 Task: Search one way flight ticket for 3 adults in first from Fort Myers: Southwest Florida International Airport to Jacksonville: Albert J. Ellis Airport on 5-3-2023. Choice of flights is Spirit. Number of bags: 2 checked bags. Price is upto 72000. Outbound departure time preference is 8:00.
Action: Mouse moved to (327, 158)
Screenshot: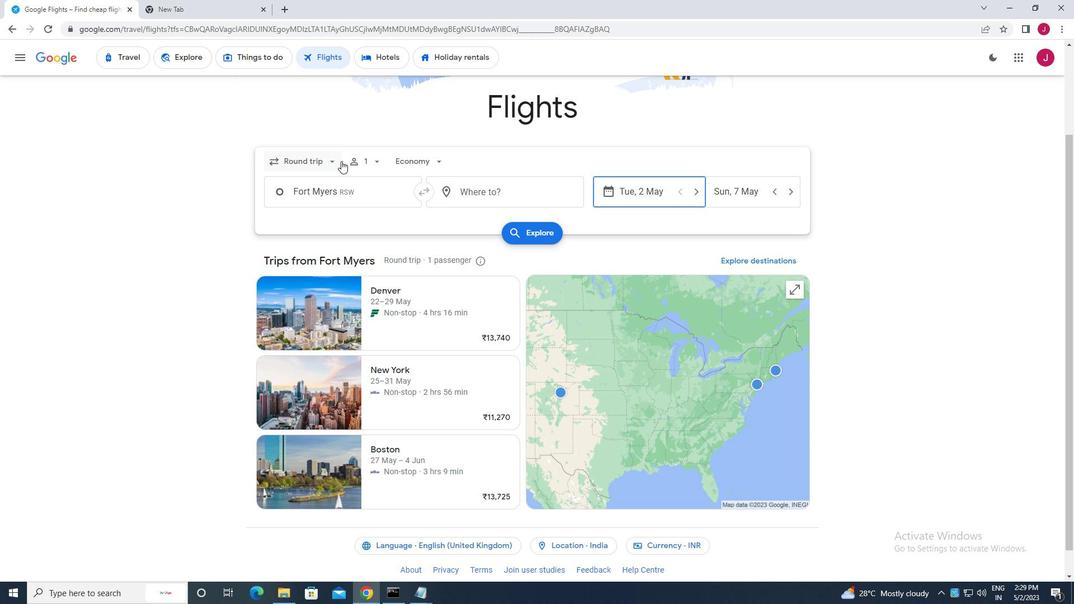 
Action: Mouse pressed left at (327, 158)
Screenshot: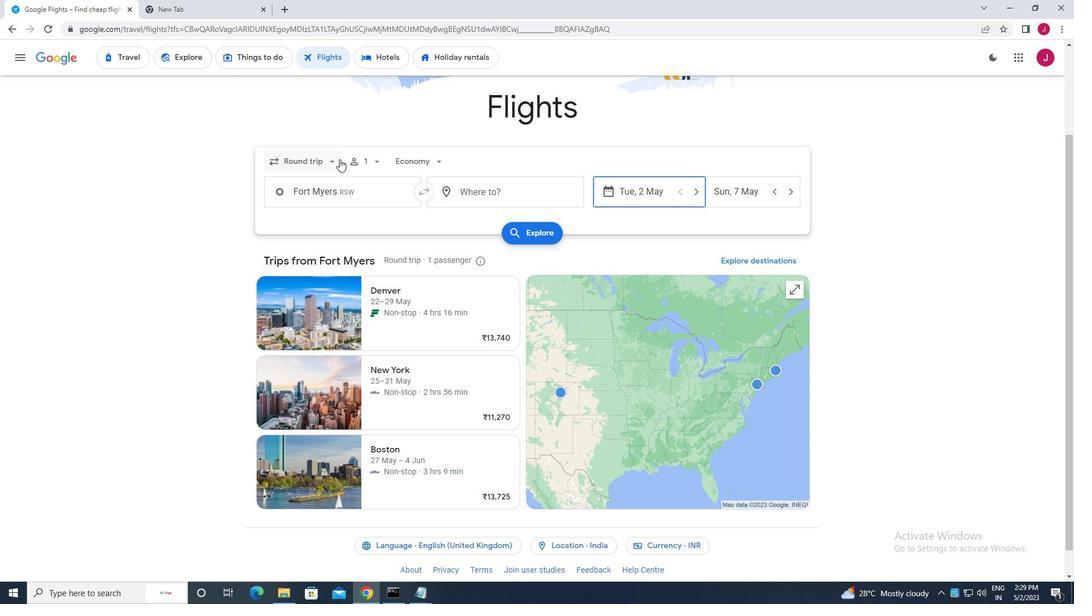 
Action: Mouse moved to (320, 211)
Screenshot: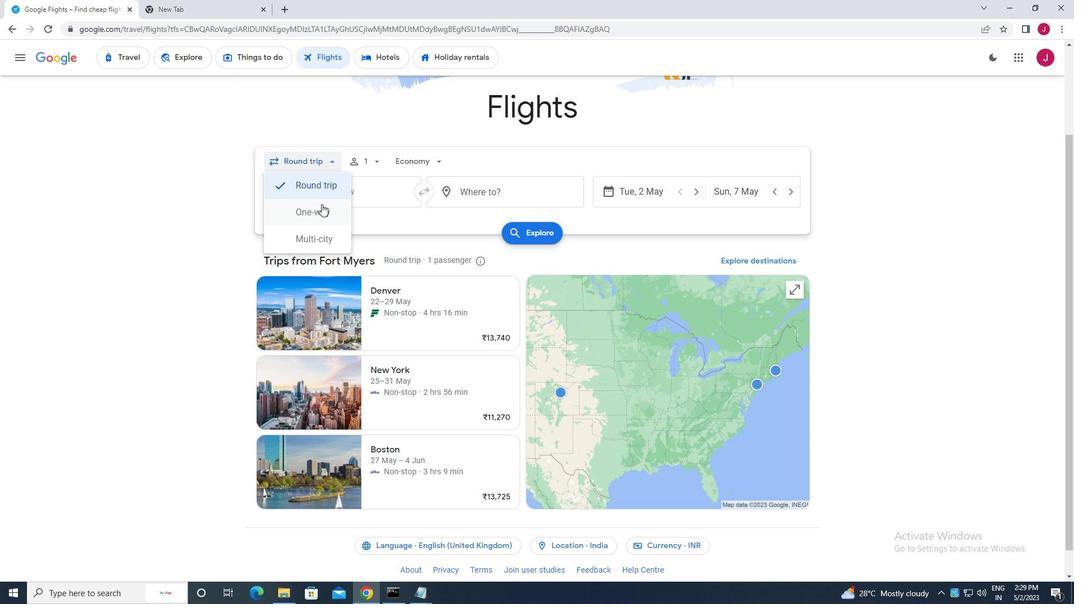 
Action: Mouse pressed left at (320, 211)
Screenshot: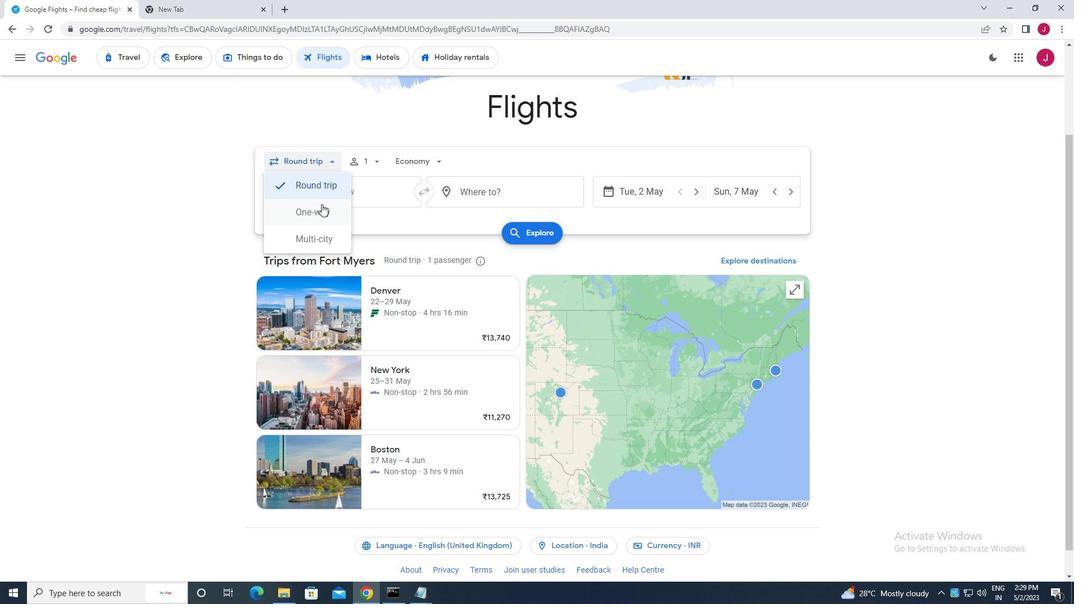 
Action: Mouse moved to (375, 158)
Screenshot: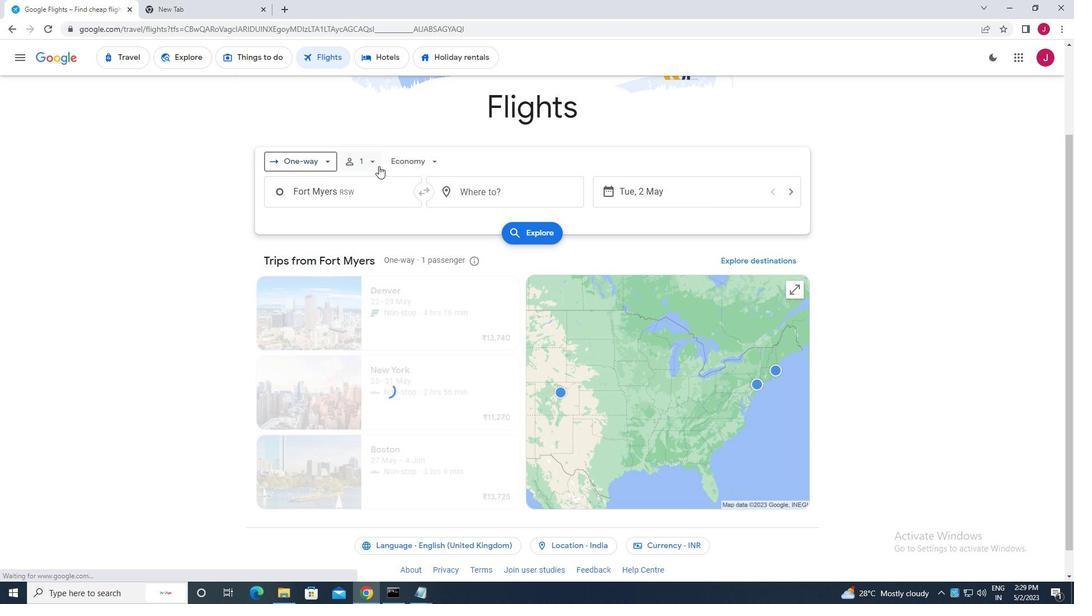 
Action: Mouse pressed left at (375, 158)
Screenshot: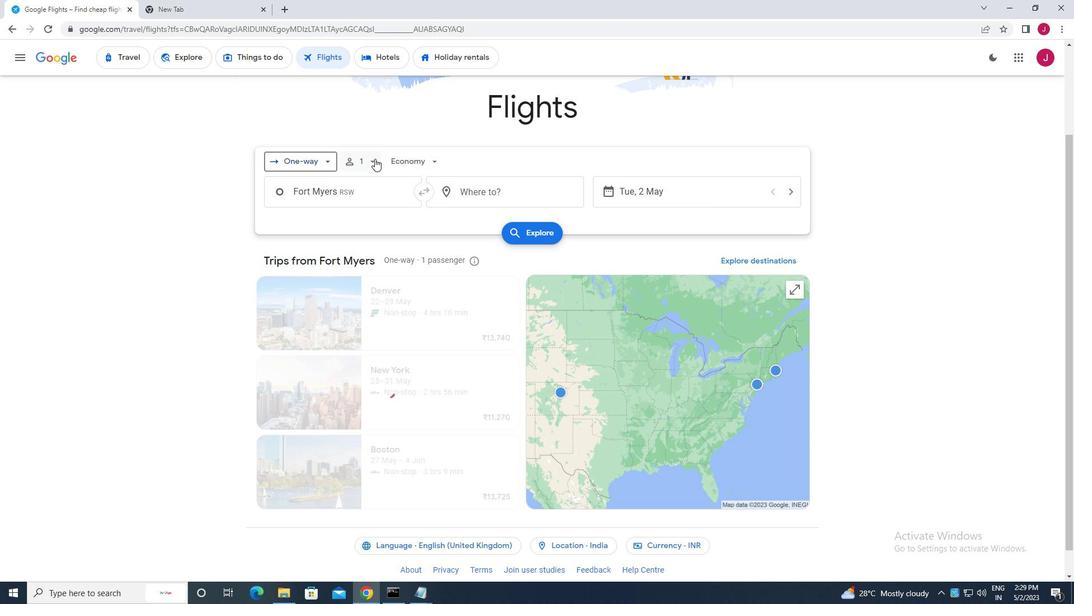 
Action: Mouse moved to (461, 190)
Screenshot: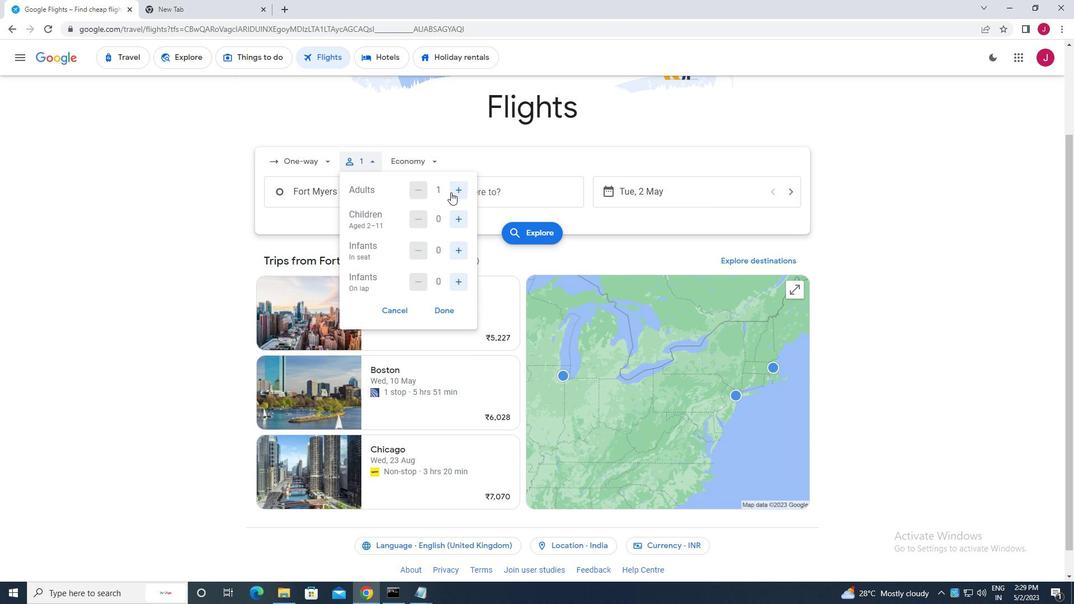 
Action: Mouse pressed left at (461, 190)
Screenshot: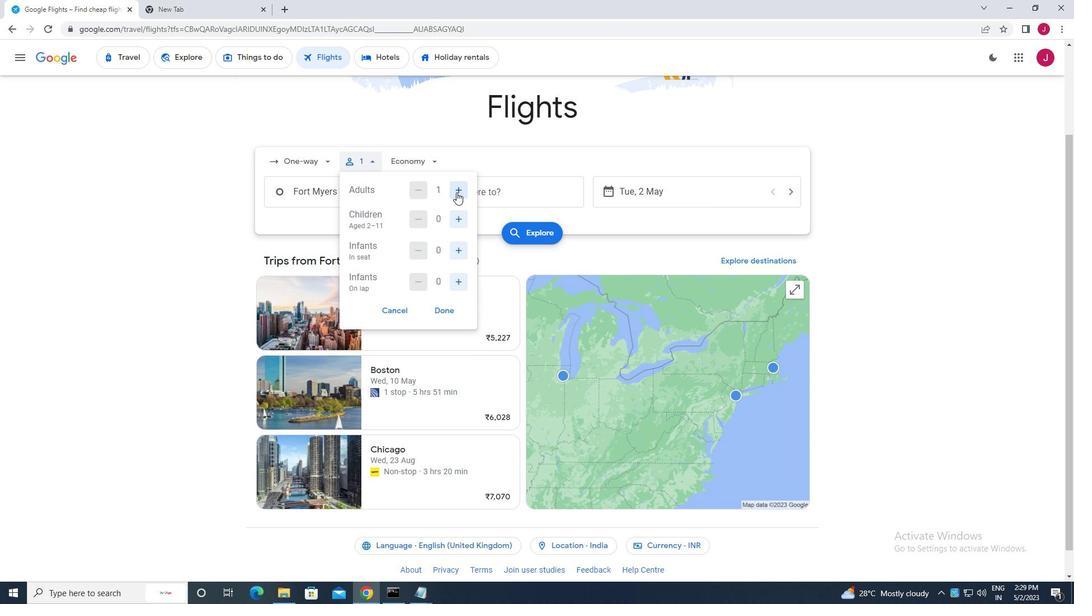 
Action: Mouse pressed left at (461, 190)
Screenshot: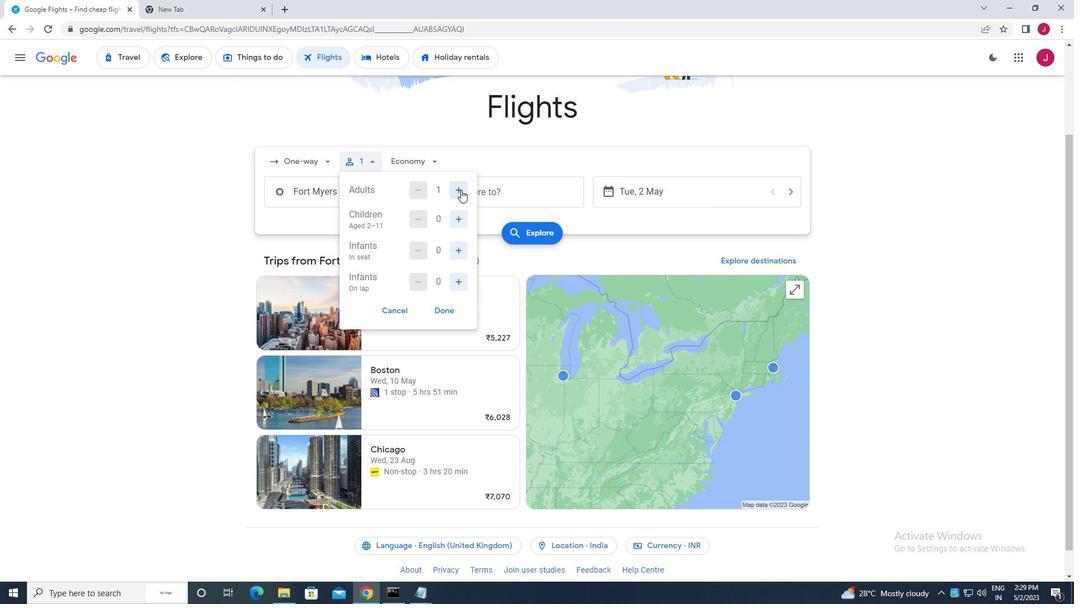 
Action: Mouse moved to (445, 311)
Screenshot: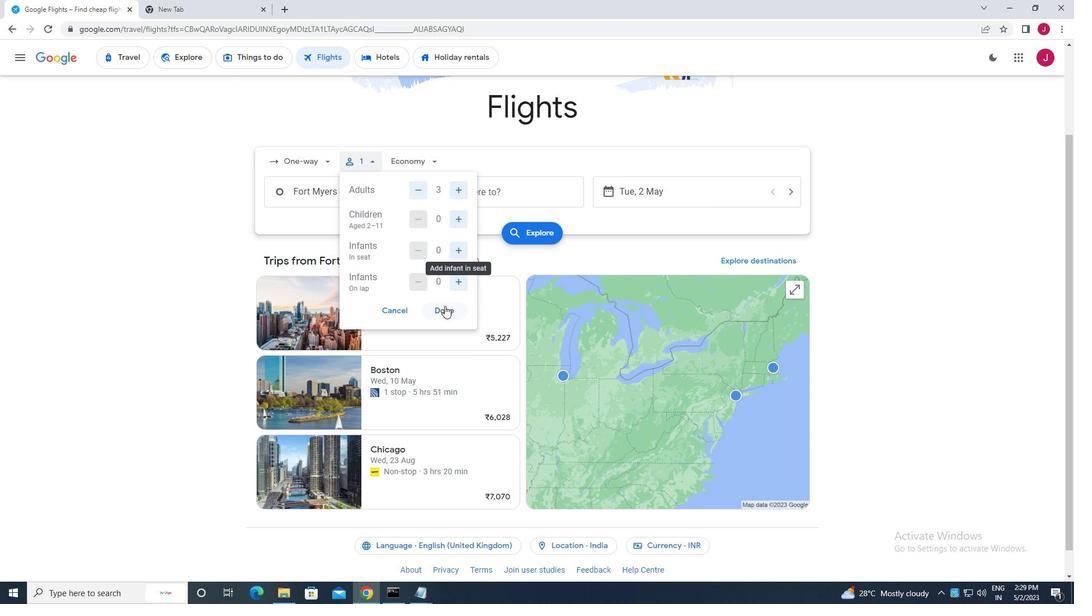 
Action: Mouse pressed left at (445, 311)
Screenshot: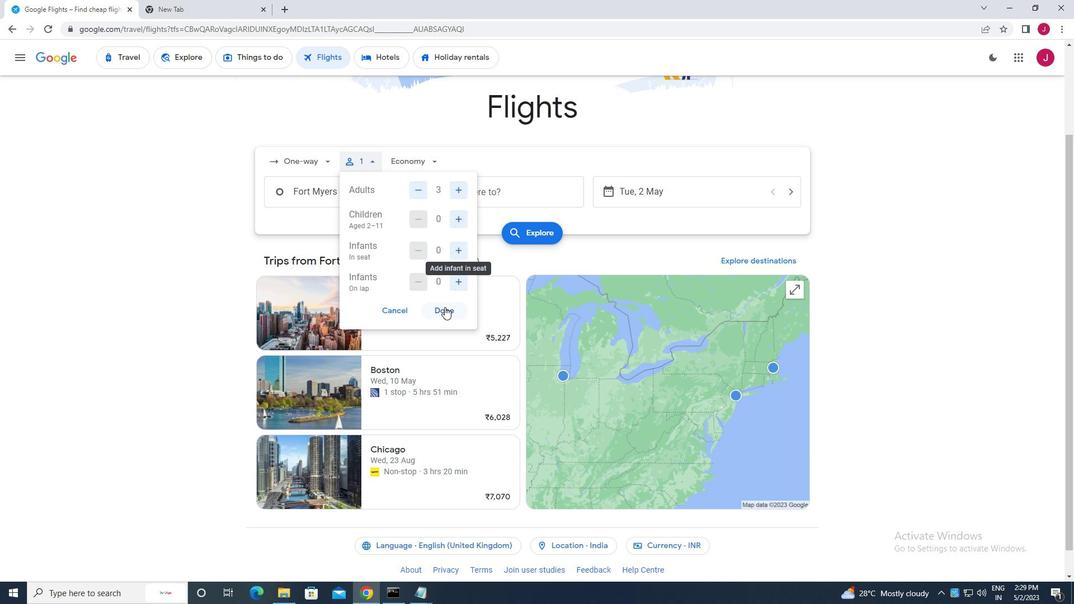 
Action: Mouse moved to (428, 167)
Screenshot: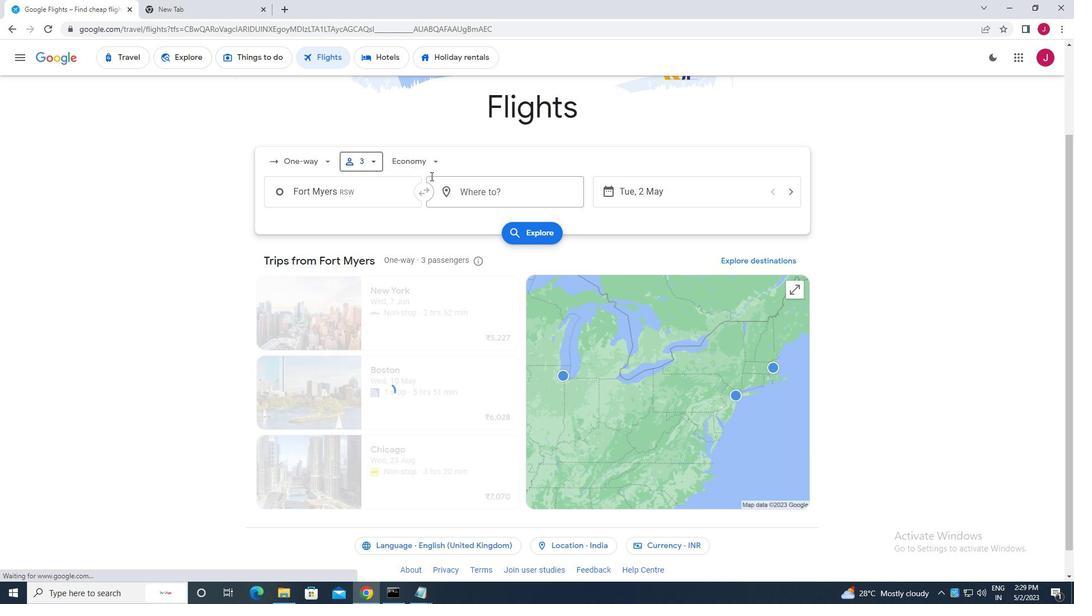 
Action: Mouse pressed left at (428, 167)
Screenshot: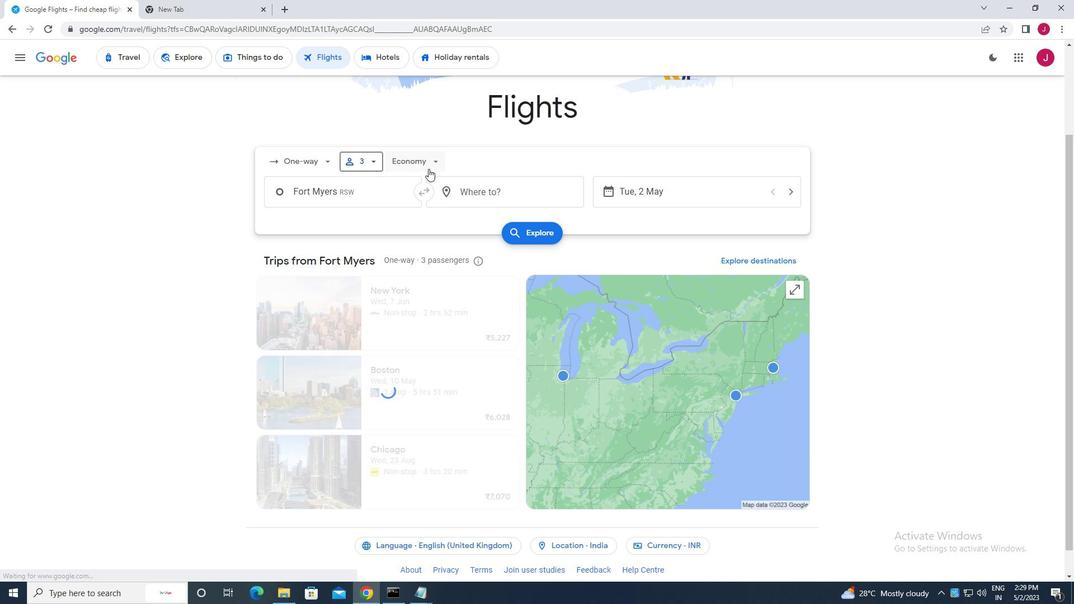 
Action: Mouse moved to (426, 269)
Screenshot: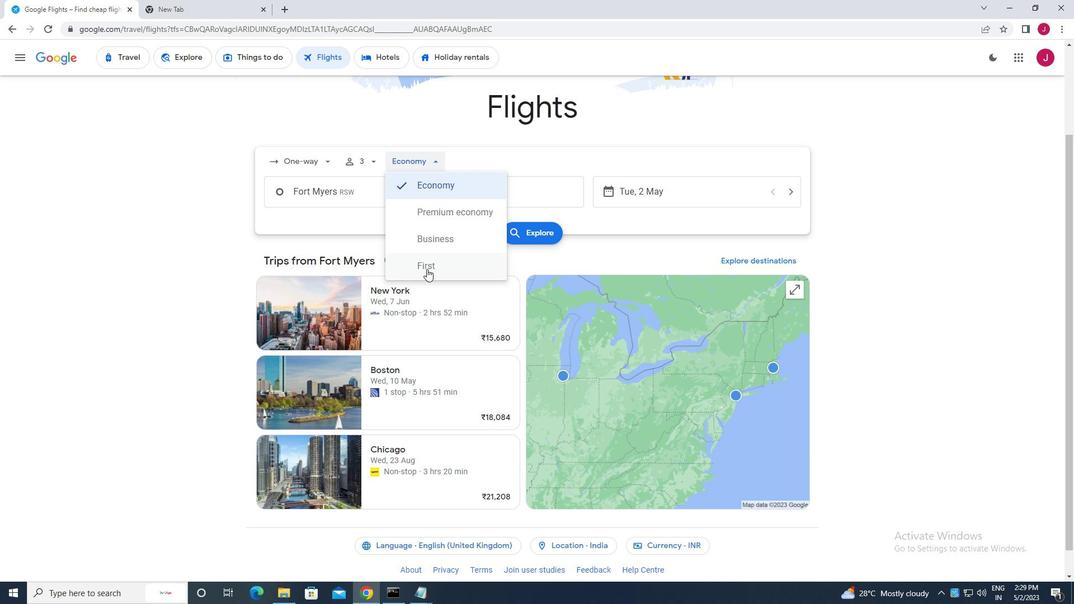 
Action: Mouse pressed left at (426, 269)
Screenshot: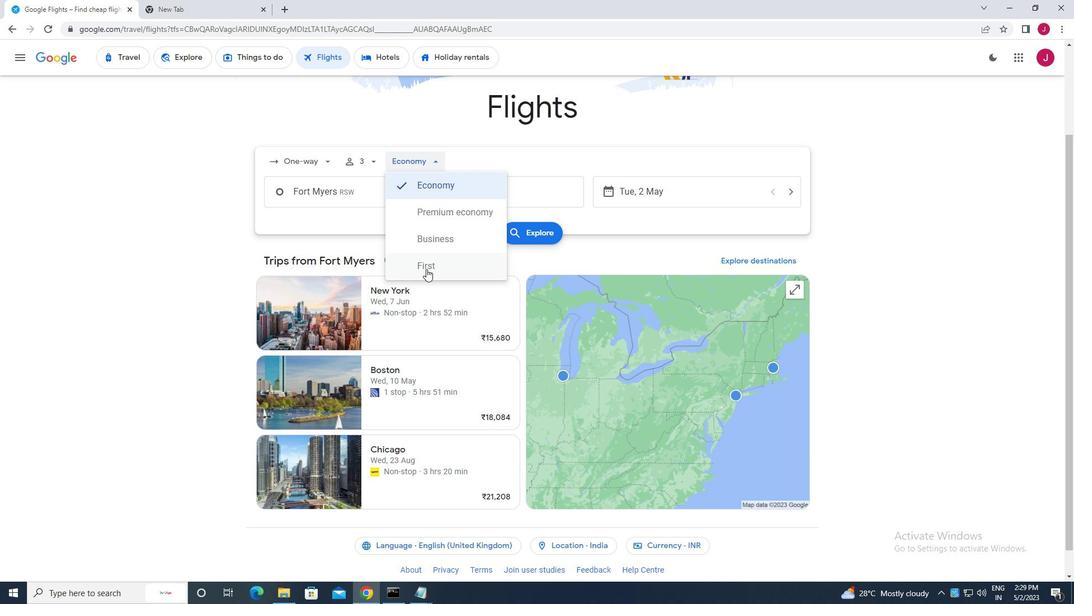 
Action: Mouse moved to (372, 194)
Screenshot: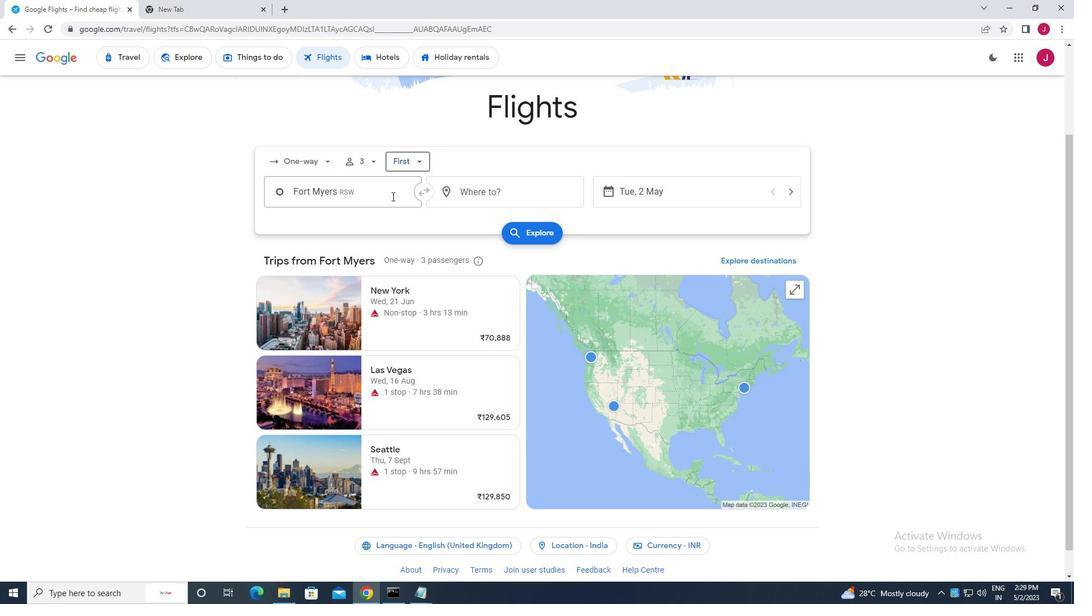 
Action: Mouse pressed left at (372, 194)
Screenshot: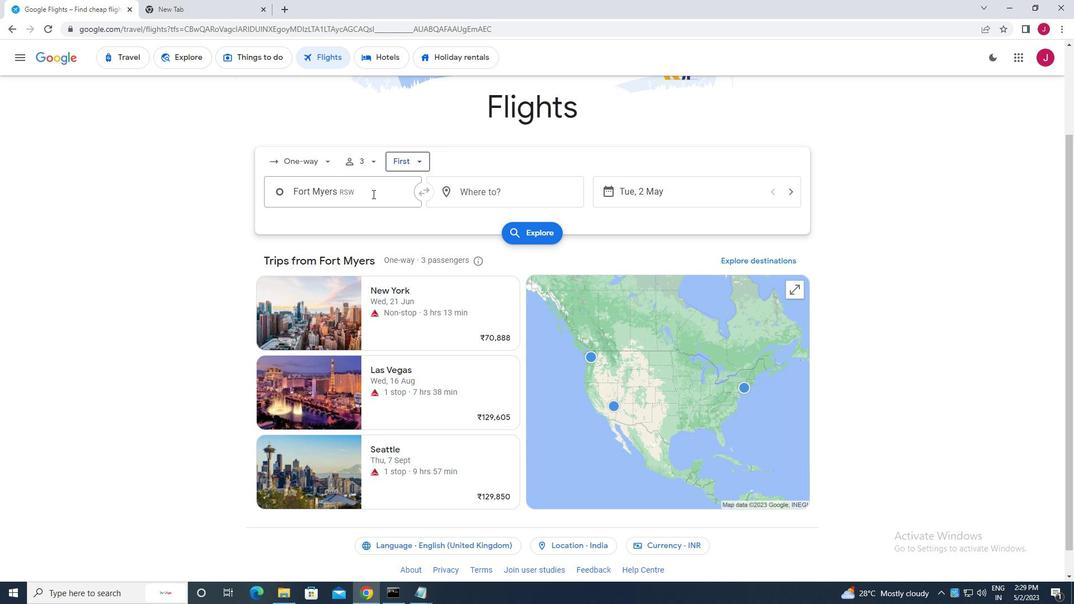 
Action: Mouse moved to (372, 193)
Screenshot: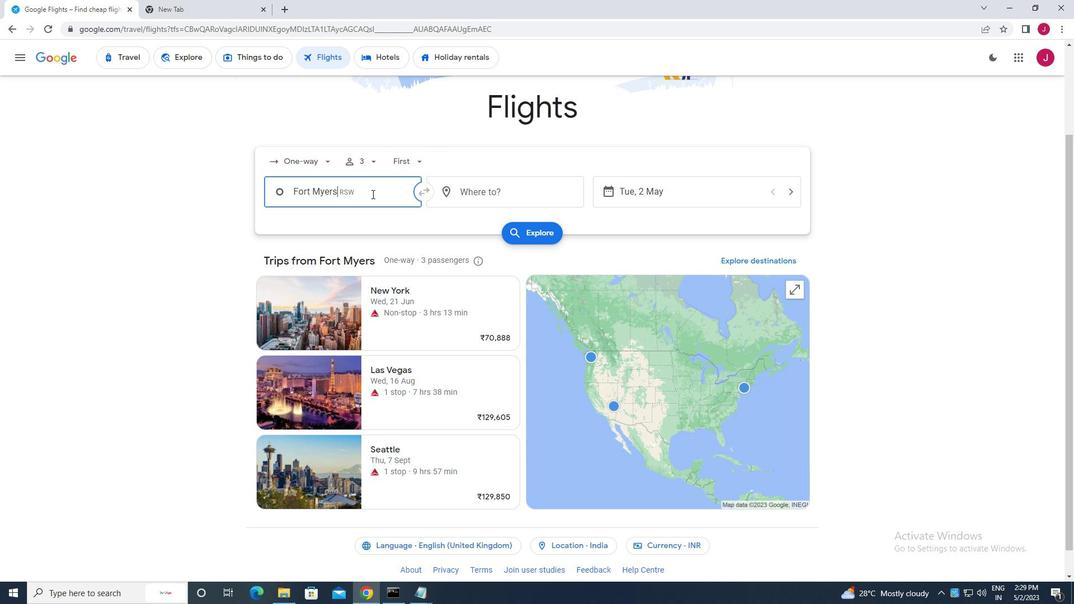 
Action: Key pressed myer
Screenshot: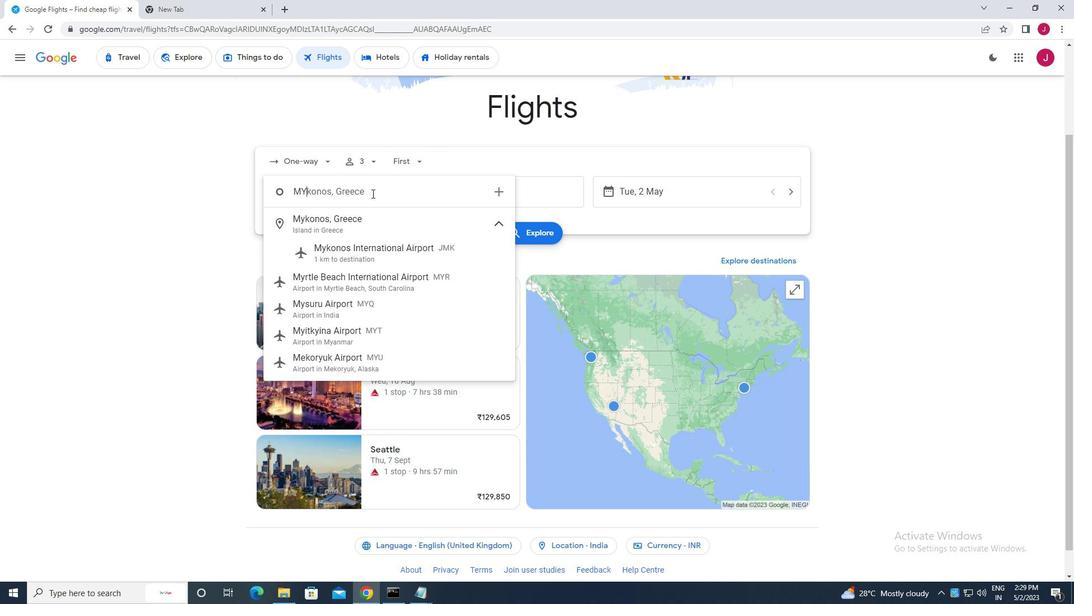 
Action: Mouse moved to (414, 250)
Screenshot: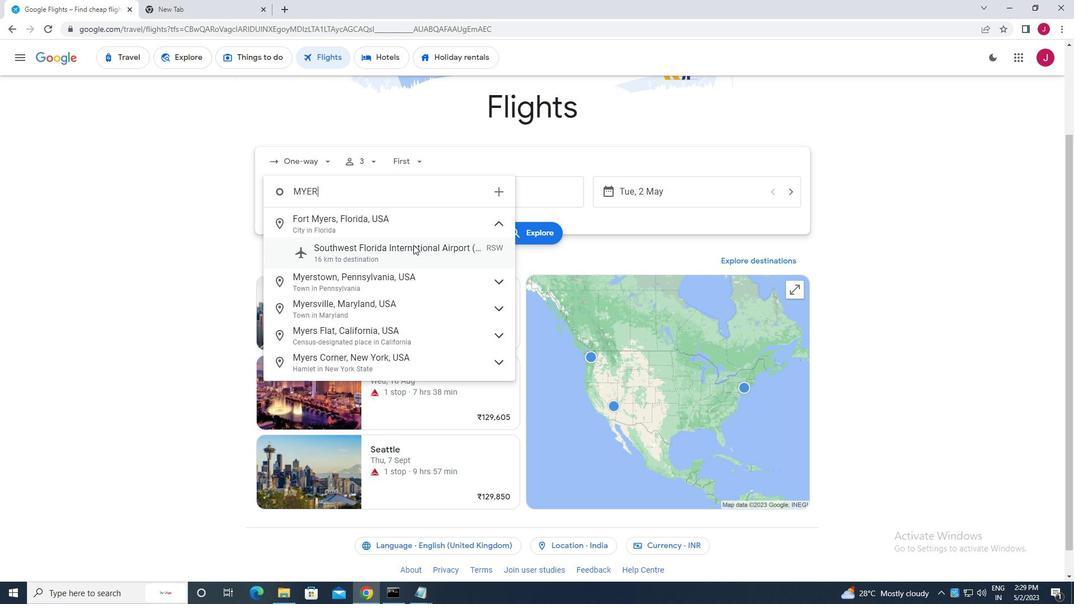
Action: Mouse pressed left at (414, 250)
Screenshot: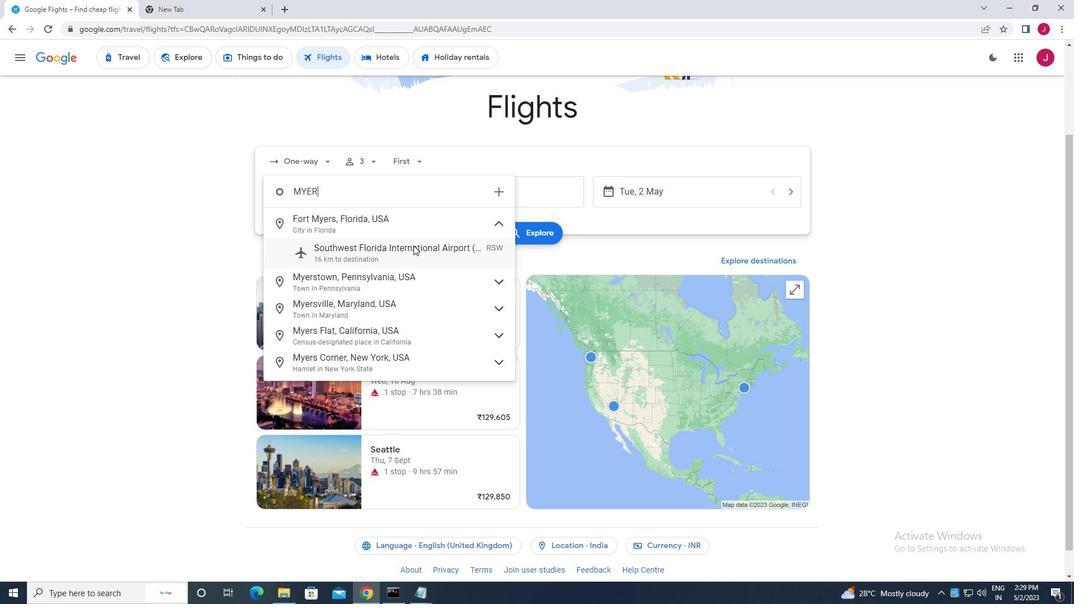 
Action: Mouse moved to (521, 198)
Screenshot: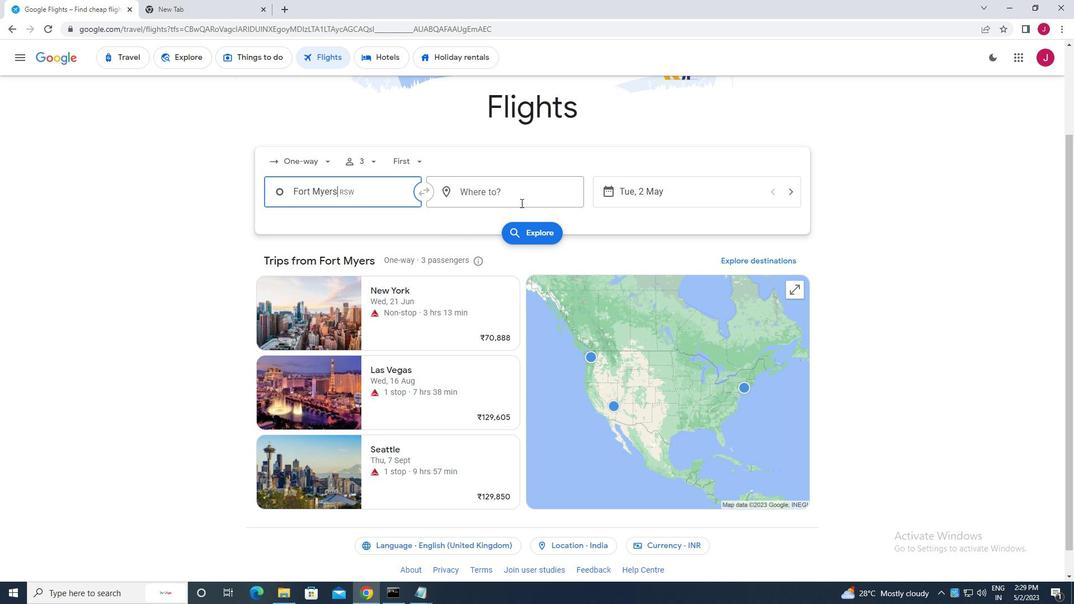
Action: Mouse pressed left at (521, 198)
Screenshot: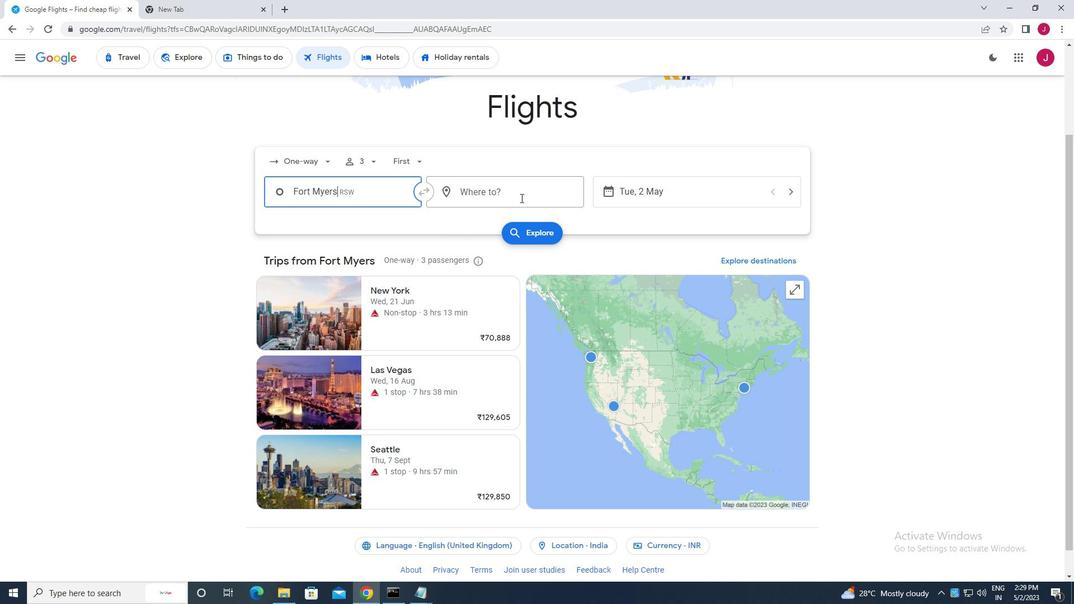 
Action: Mouse moved to (521, 198)
Screenshot: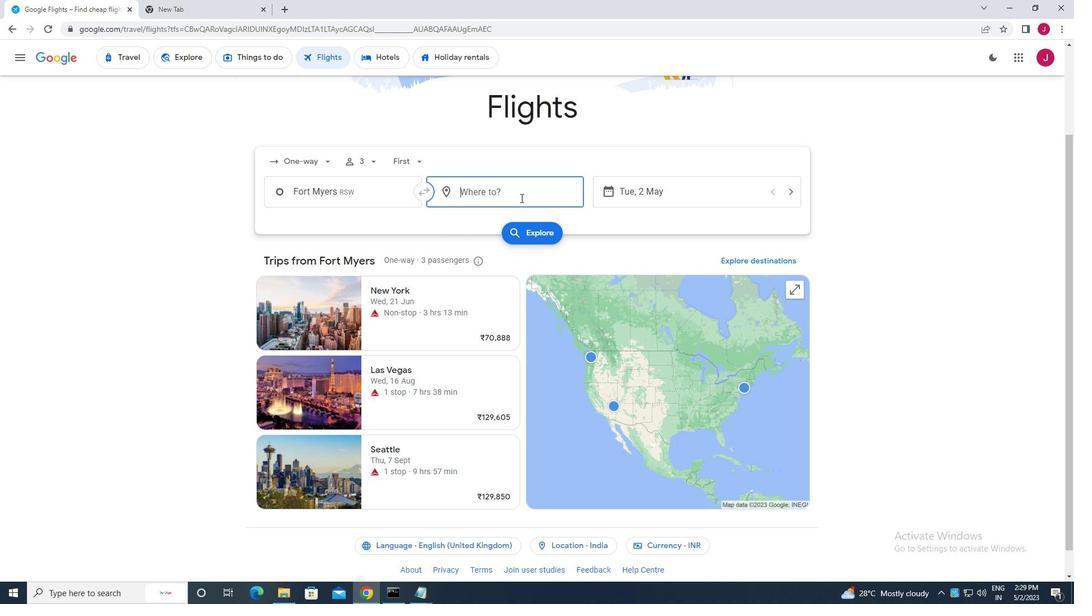 
Action: Key pressed albert<Key.space>
Screenshot: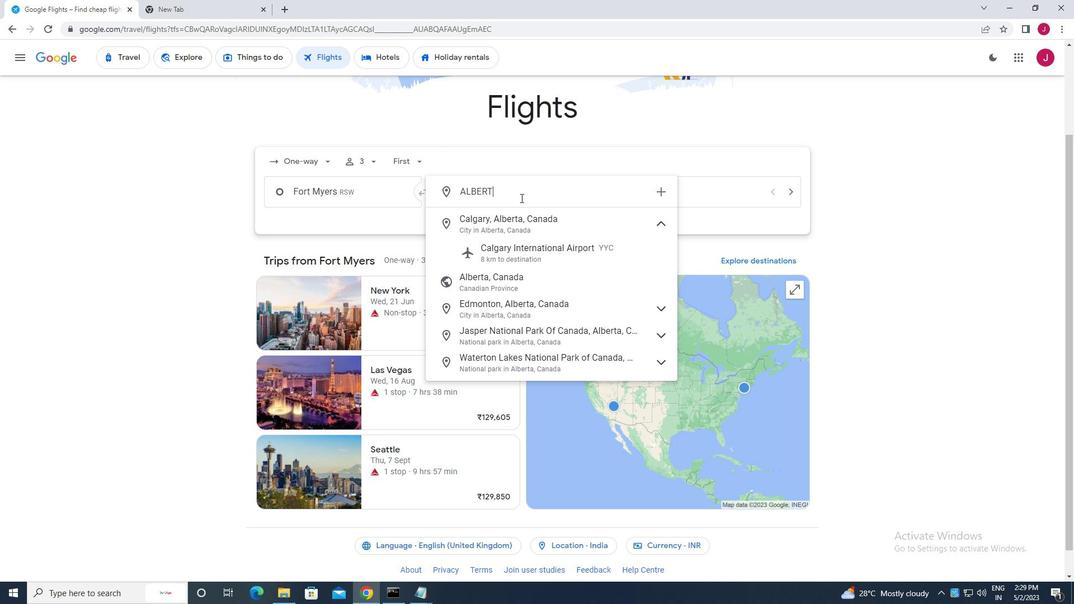 
Action: Mouse moved to (538, 228)
Screenshot: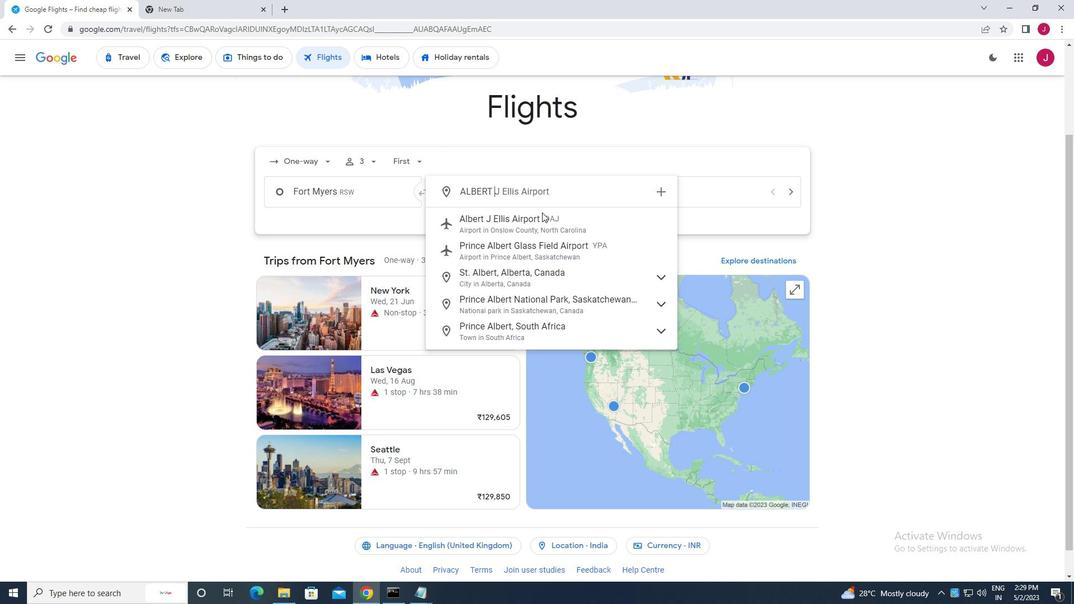 
Action: Mouse pressed left at (538, 228)
Screenshot: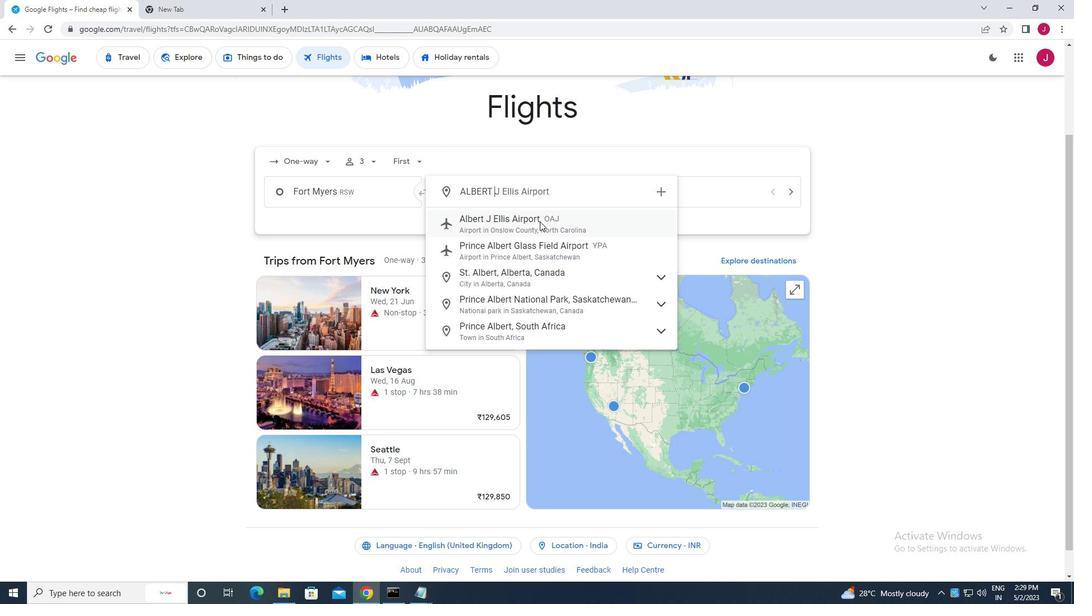 
Action: Mouse moved to (655, 189)
Screenshot: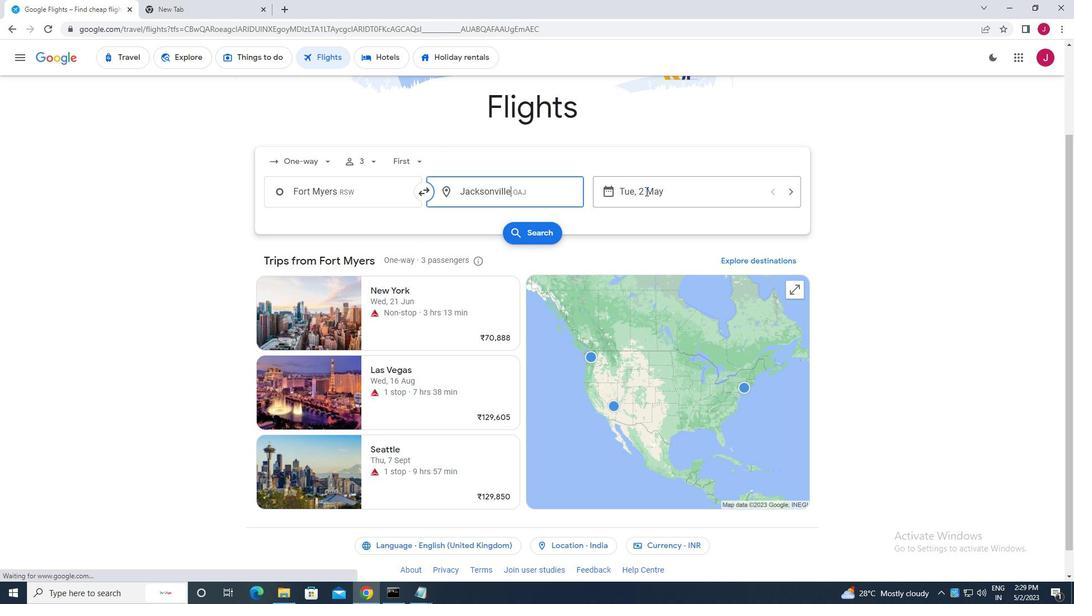 
Action: Mouse pressed left at (655, 189)
Screenshot: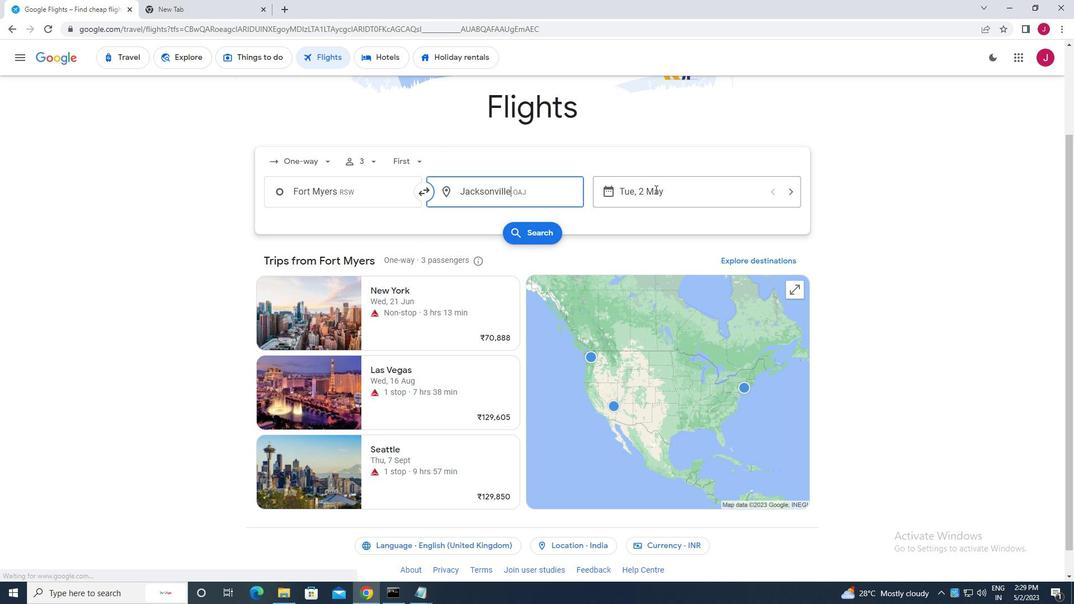 
Action: Mouse moved to (489, 276)
Screenshot: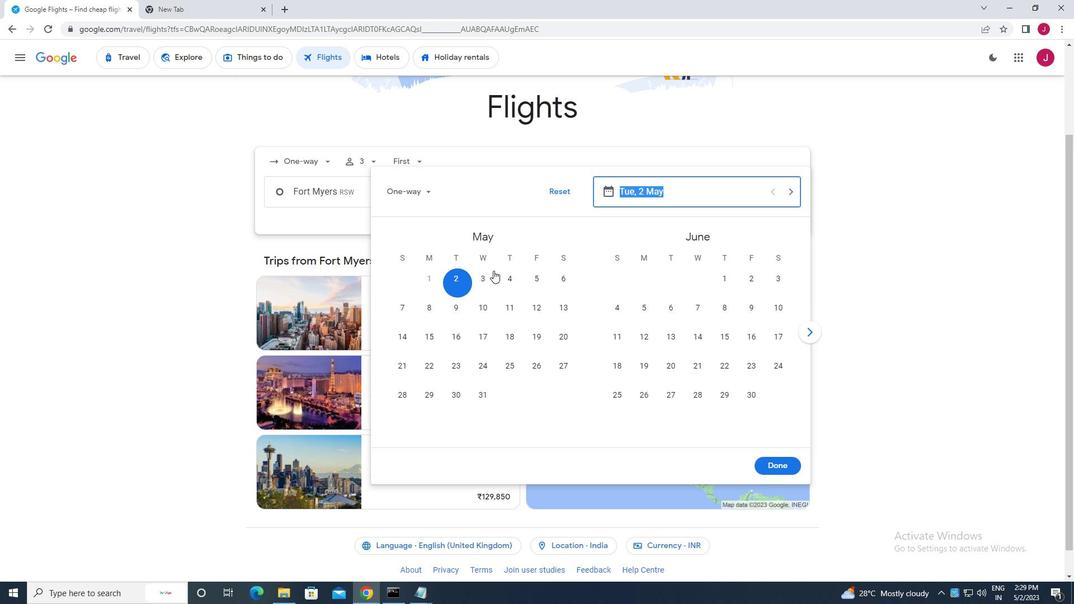 
Action: Mouse pressed left at (489, 276)
Screenshot: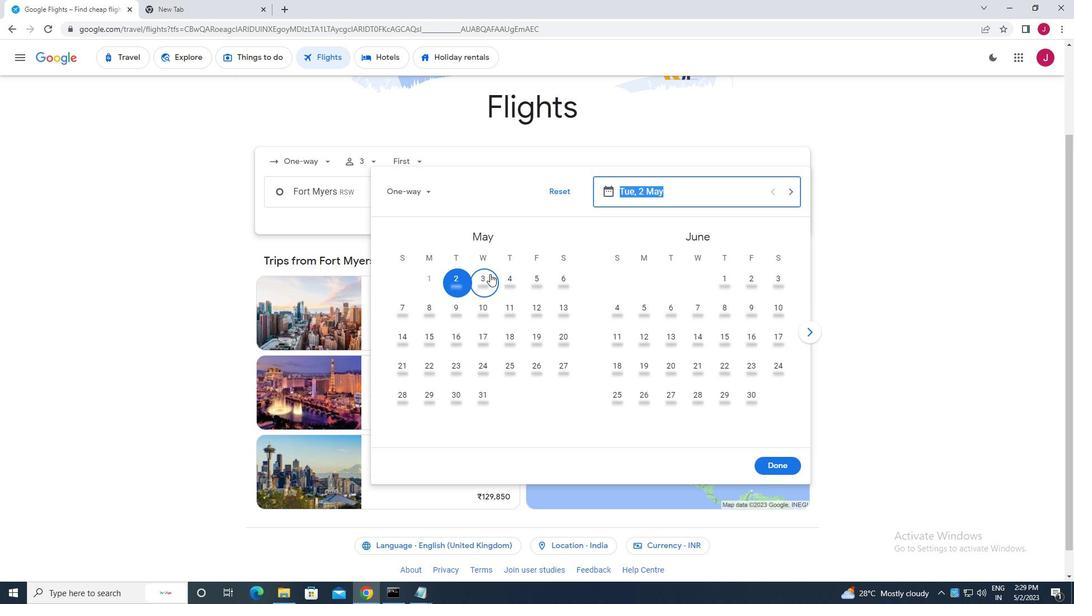 
Action: Mouse moved to (775, 464)
Screenshot: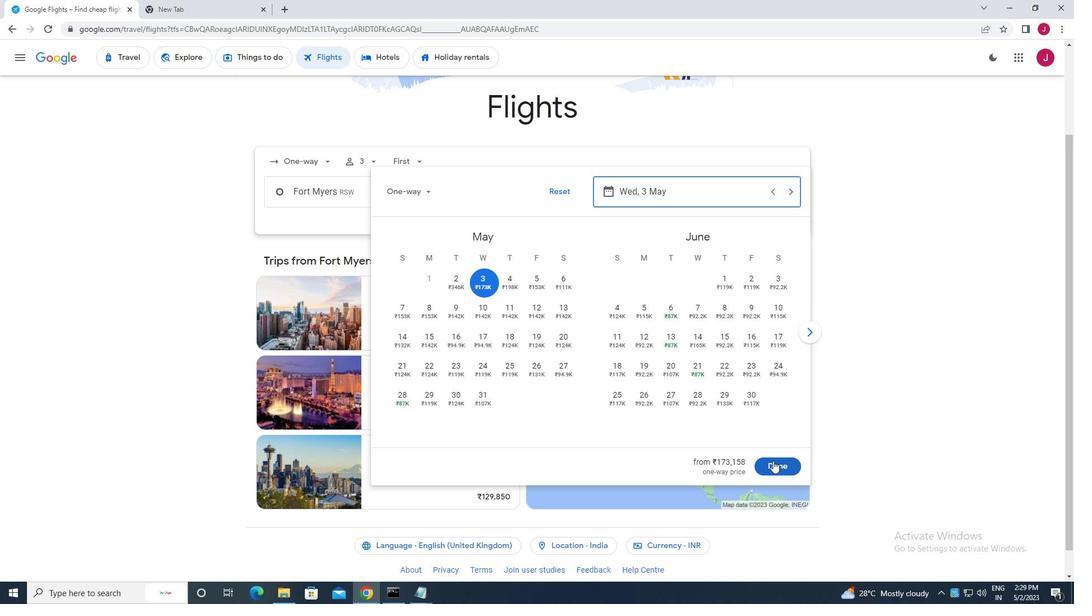 
Action: Mouse pressed left at (775, 464)
Screenshot: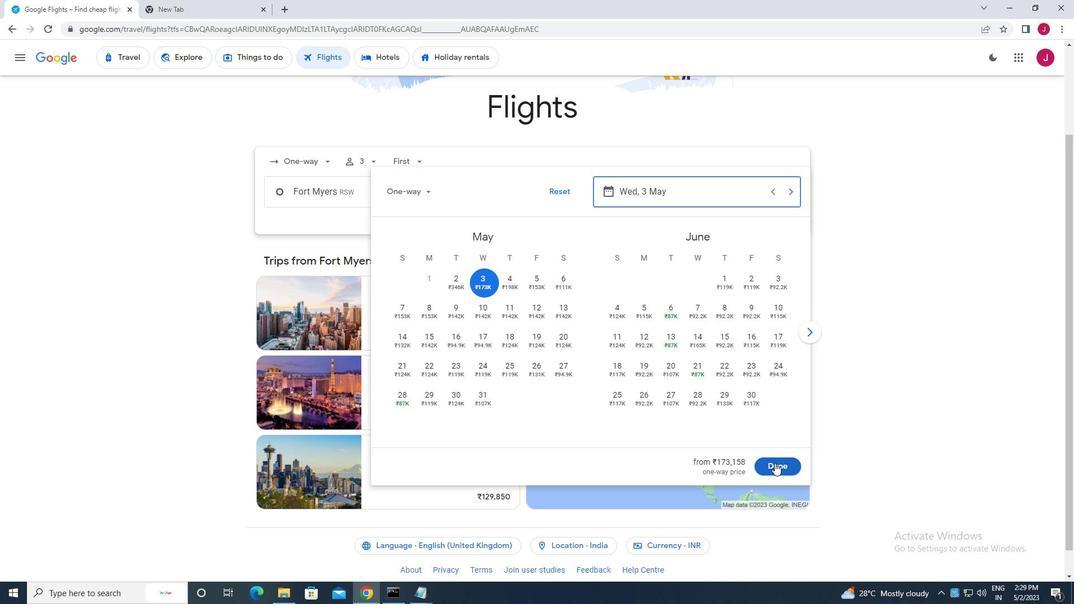 
Action: Mouse moved to (535, 236)
Screenshot: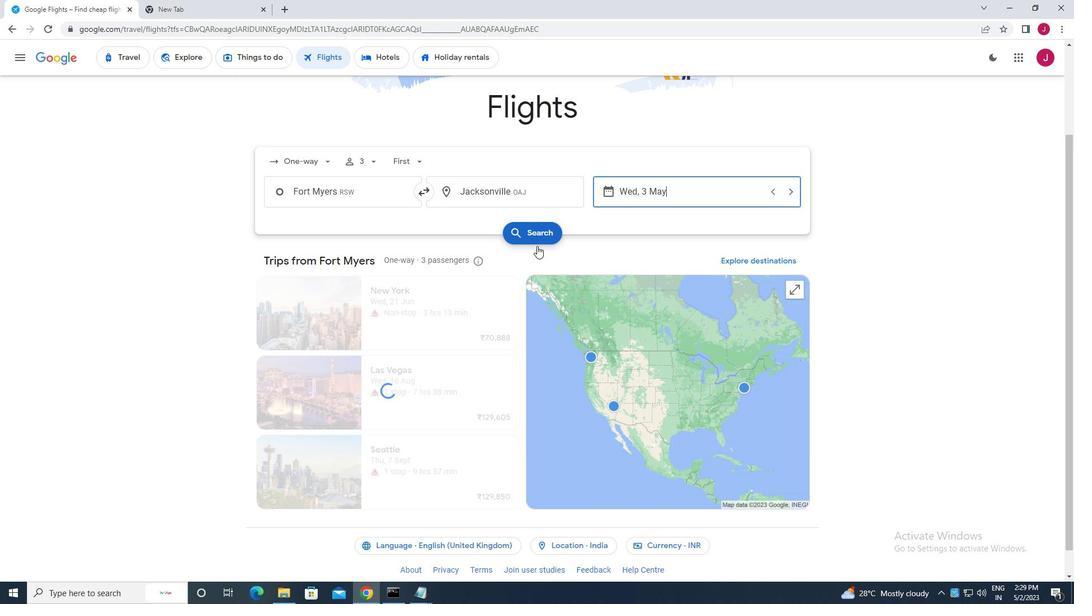 
Action: Mouse pressed left at (535, 236)
Screenshot: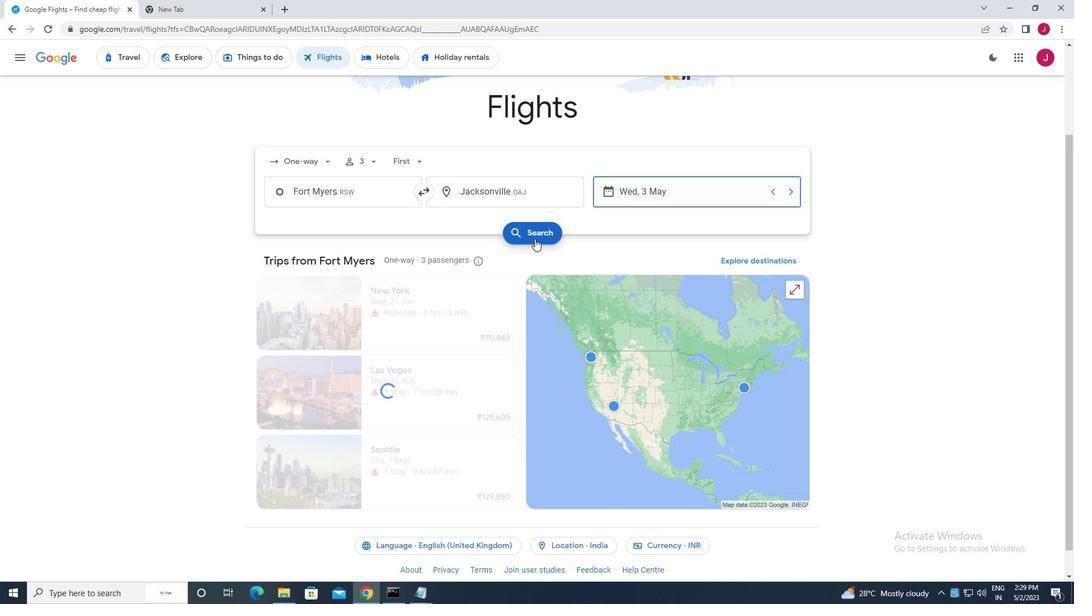 
Action: Mouse moved to (274, 153)
Screenshot: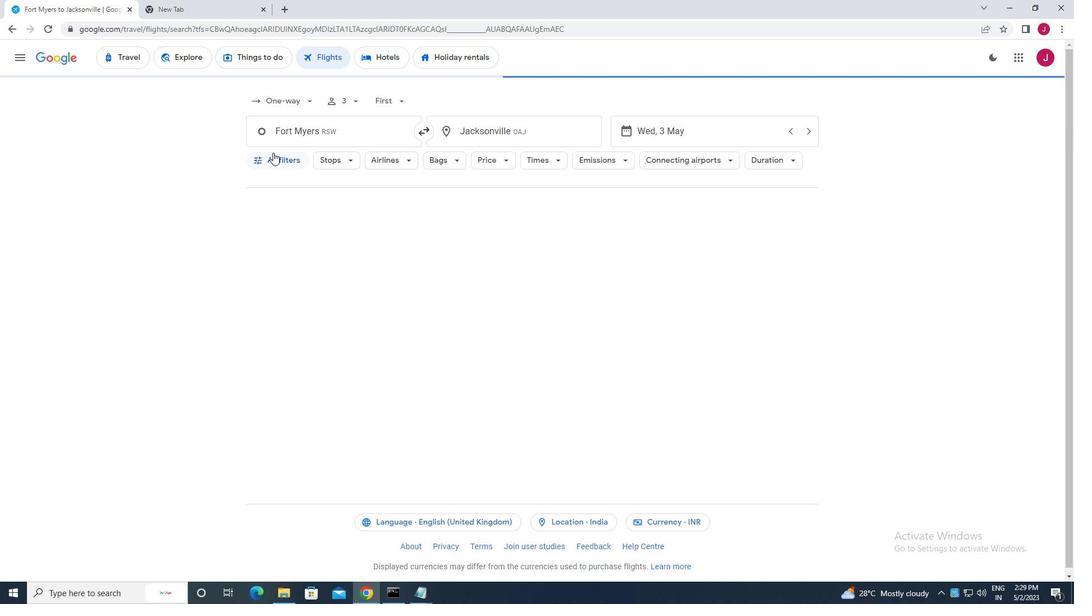 
Action: Mouse pressed left at (274, 153)
Screenshot: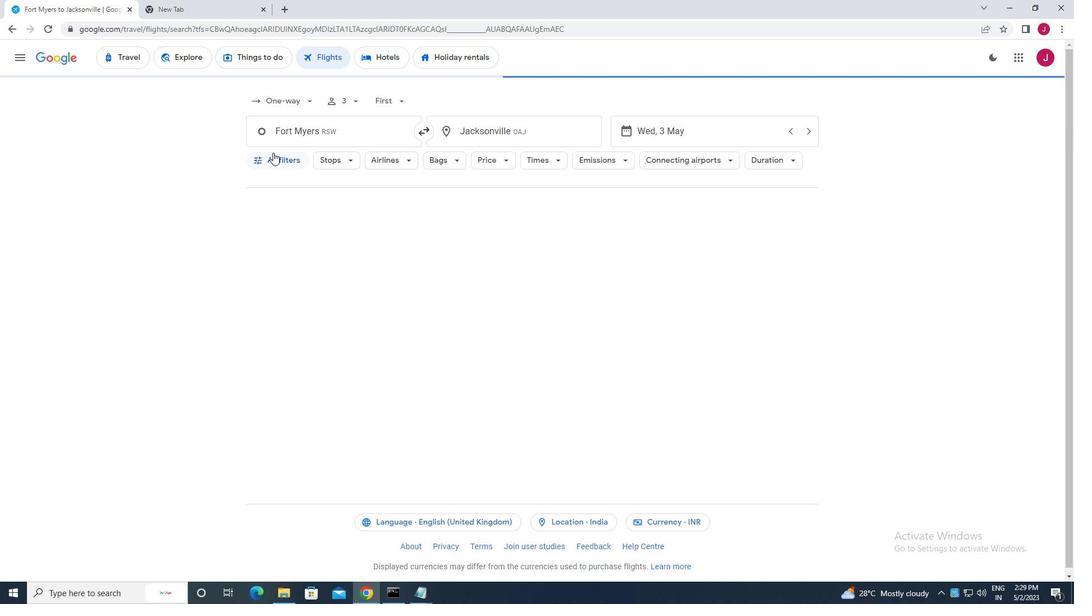 
Action: Mouse moved to (318, 241)
Screenshot: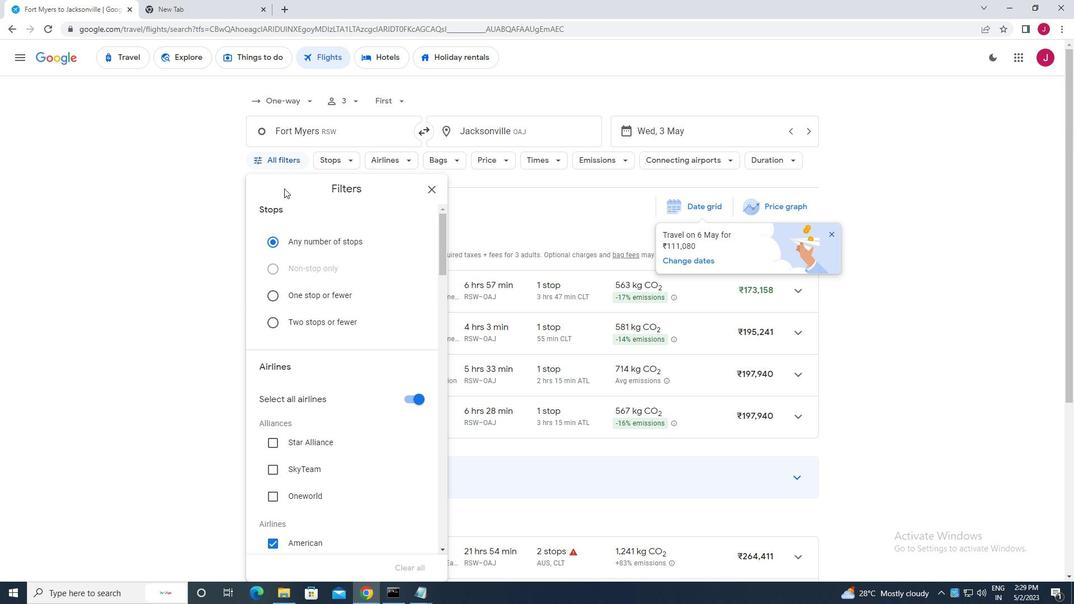 
Action: Mouse scrolled (318, 241) with delta (0, 0)
Screenshot: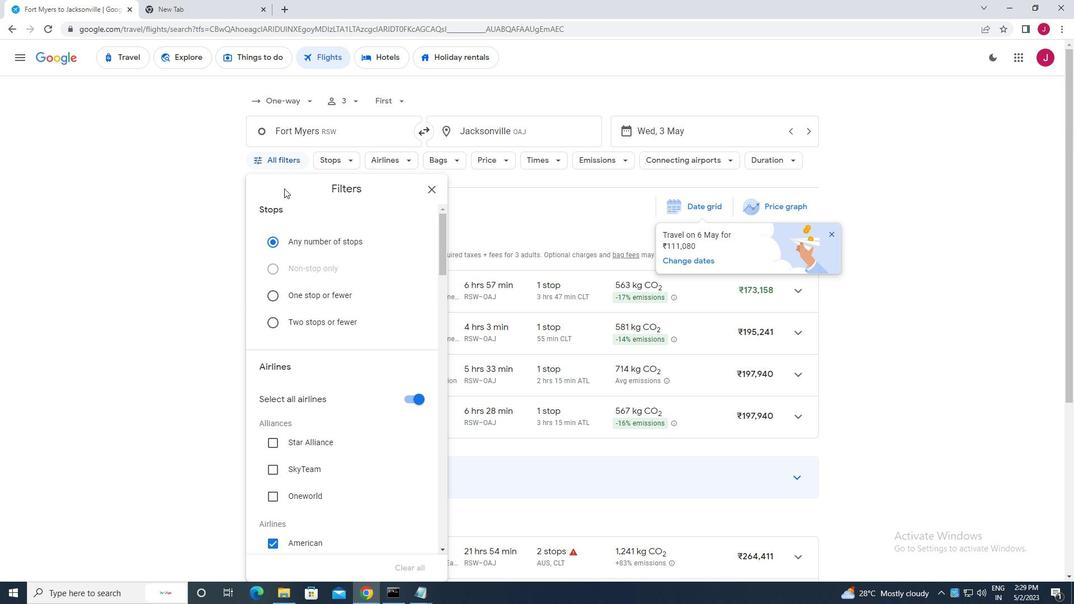 
Action: Mouse moved to (318, 242)
Screenshot: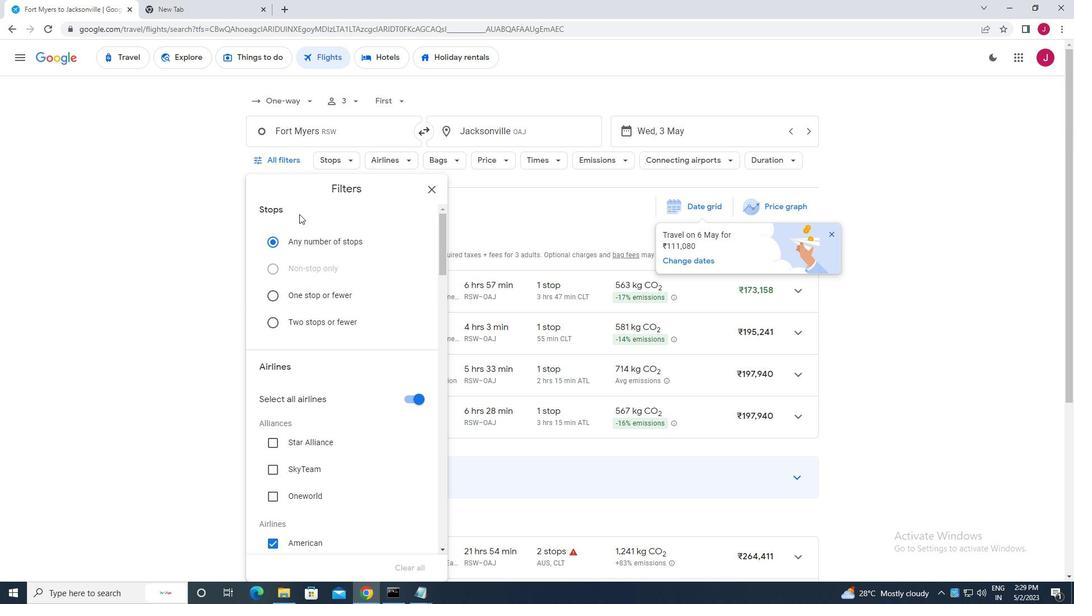
Action: Mouse scrolled (318, 241) with delta (0, 0)
Screenshot: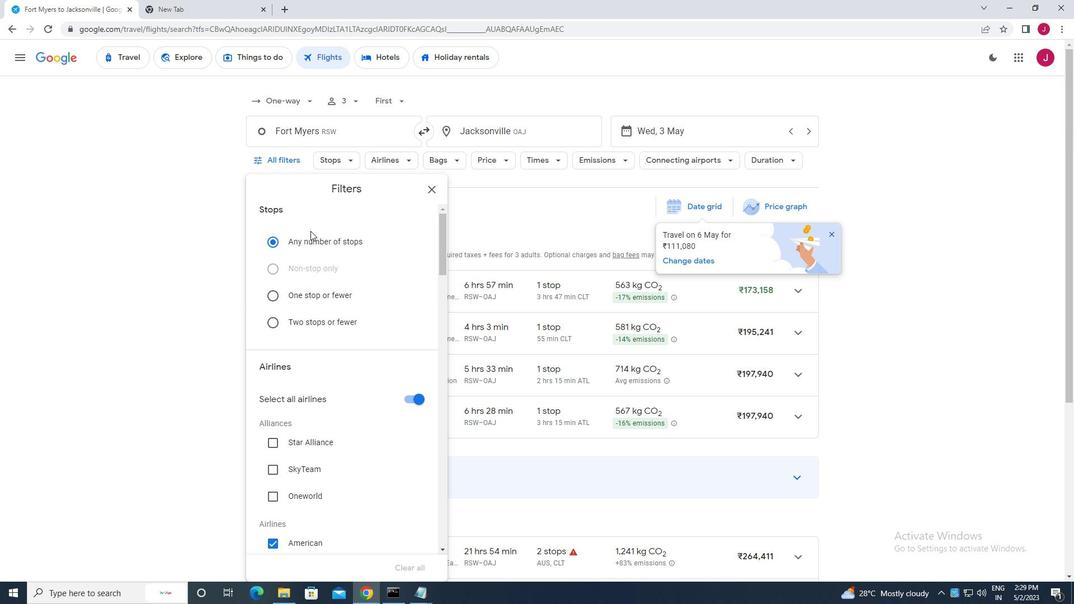 
Action: Mouse moved to (318, 242)
Screenshot: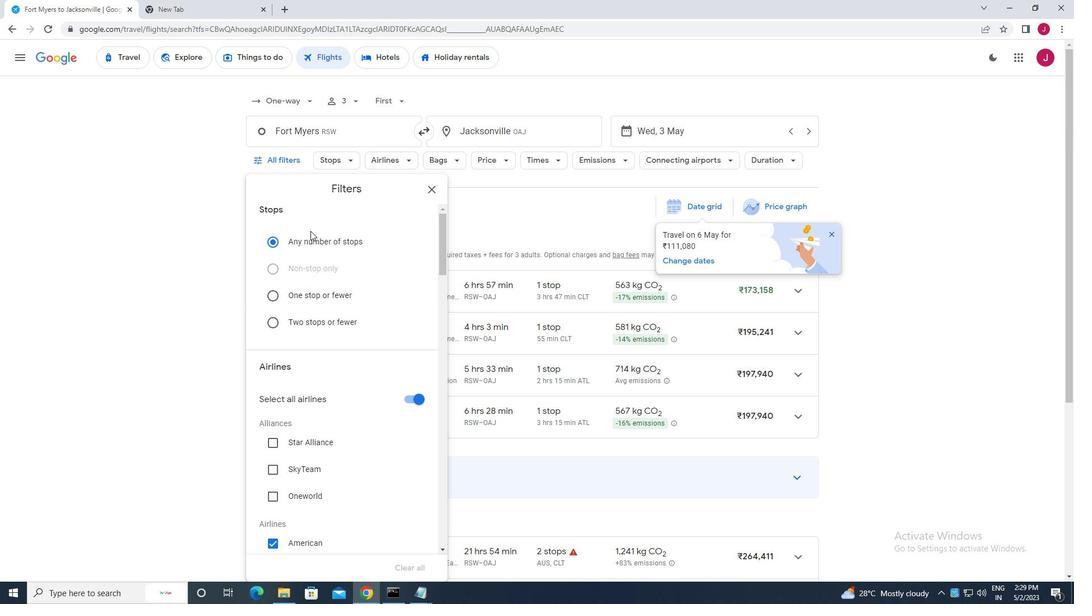 
Action: Mouse scrolled (318, 241) with delta (0, 0)
Screenshot: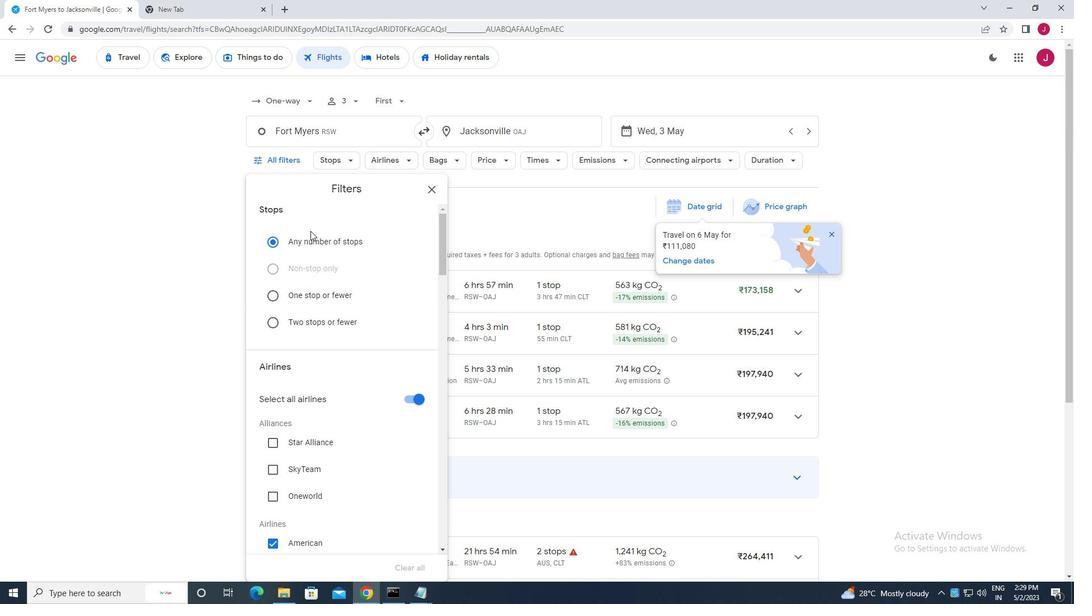 
Action: Mouse scrolled (318, 241) with delta (0, 0)
Screenshot: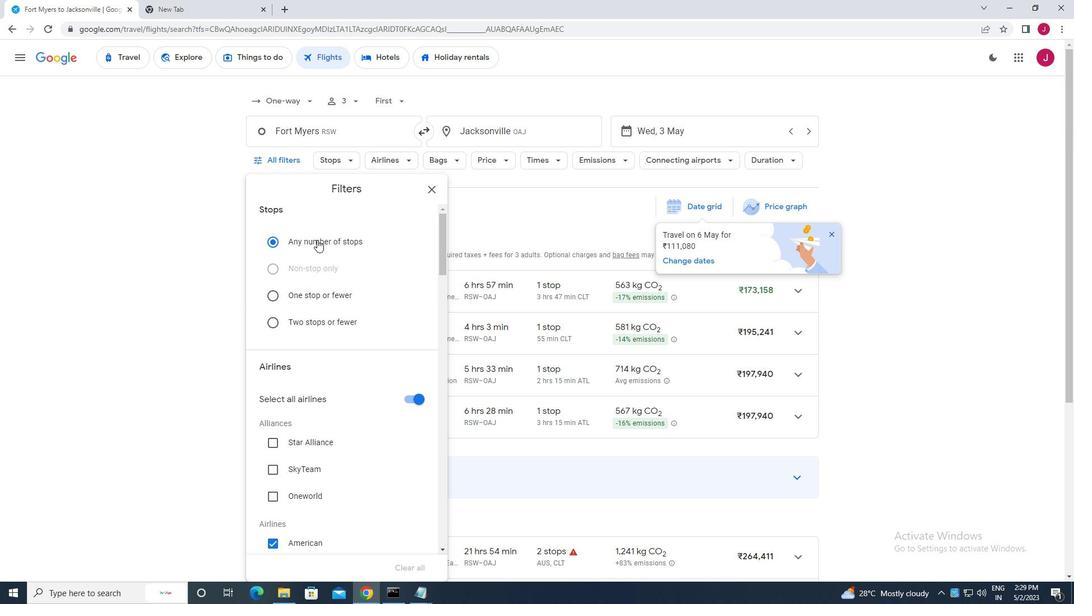 
Action: Mouse scrolled (318, 242) with delta (0, 0)
Screenshot: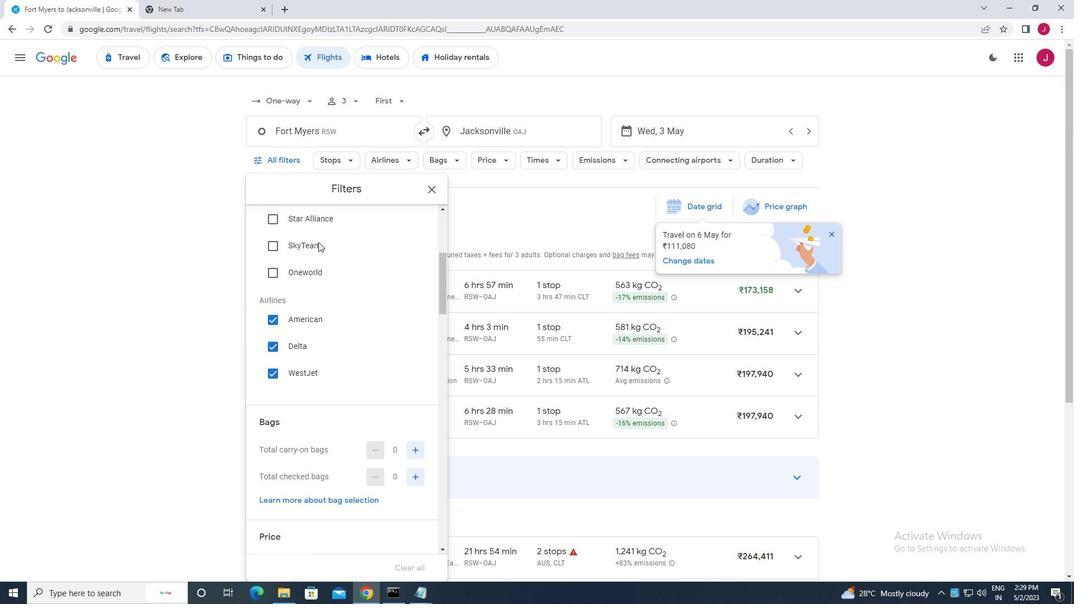 
Action: Mouse scrolled (318, 242) with delta (0, 0)
Screenshot: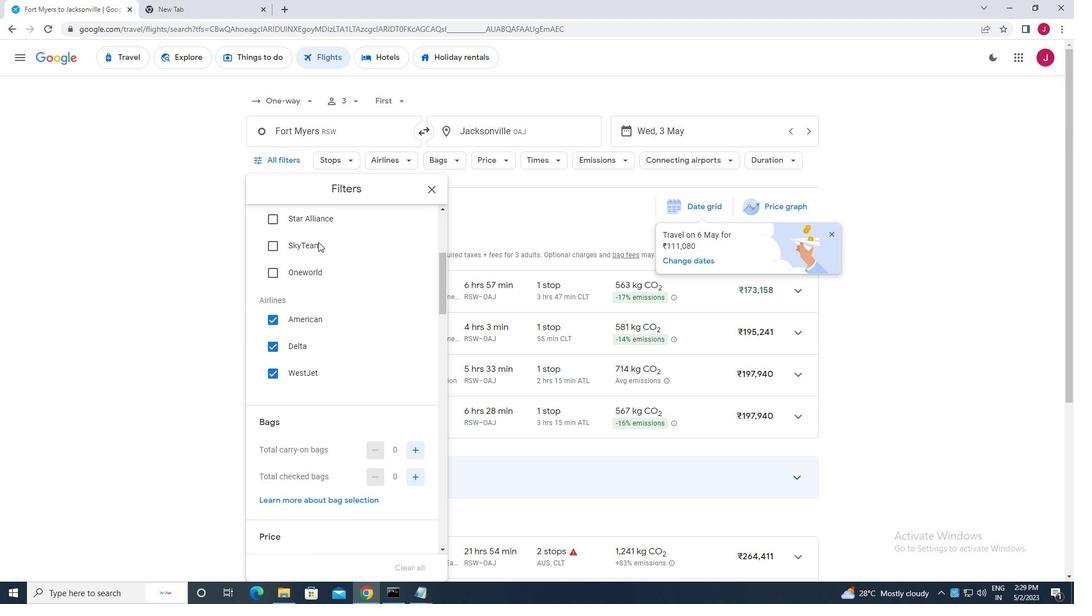 
Action: Mouse moved to (410, 285)
Screenshot: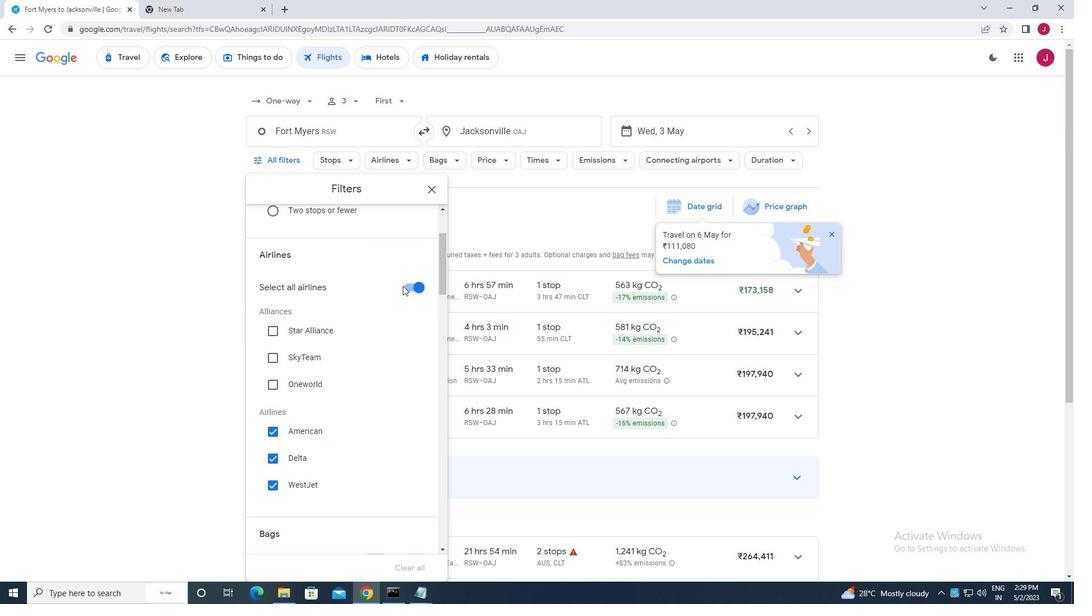 
Action: Mouse pressed left at (410, 285)
Screenshot: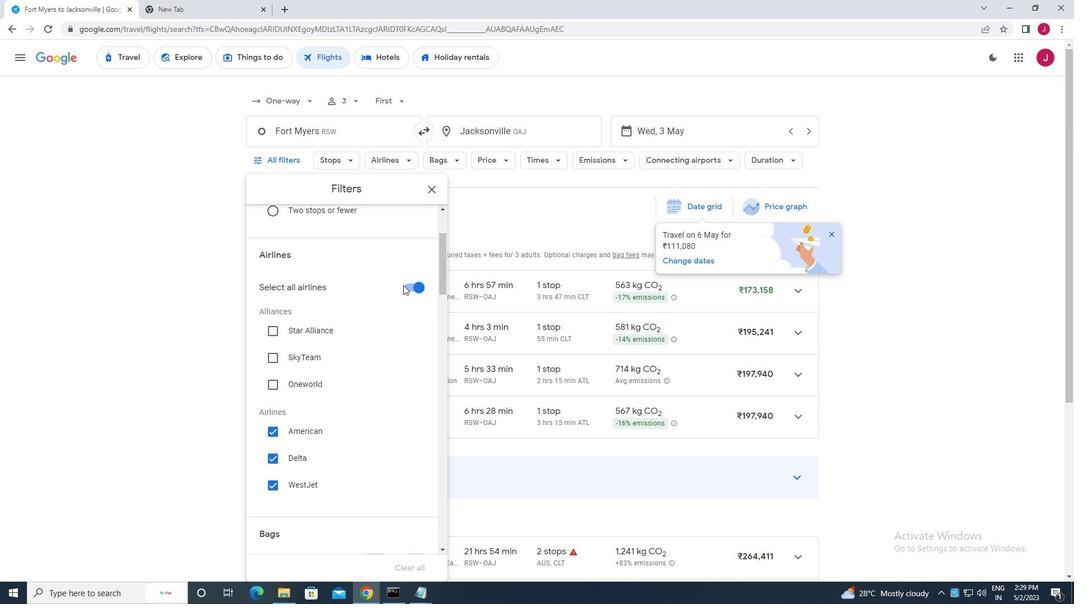 
Action: Mouse moved to (404, 286)
Screenshot: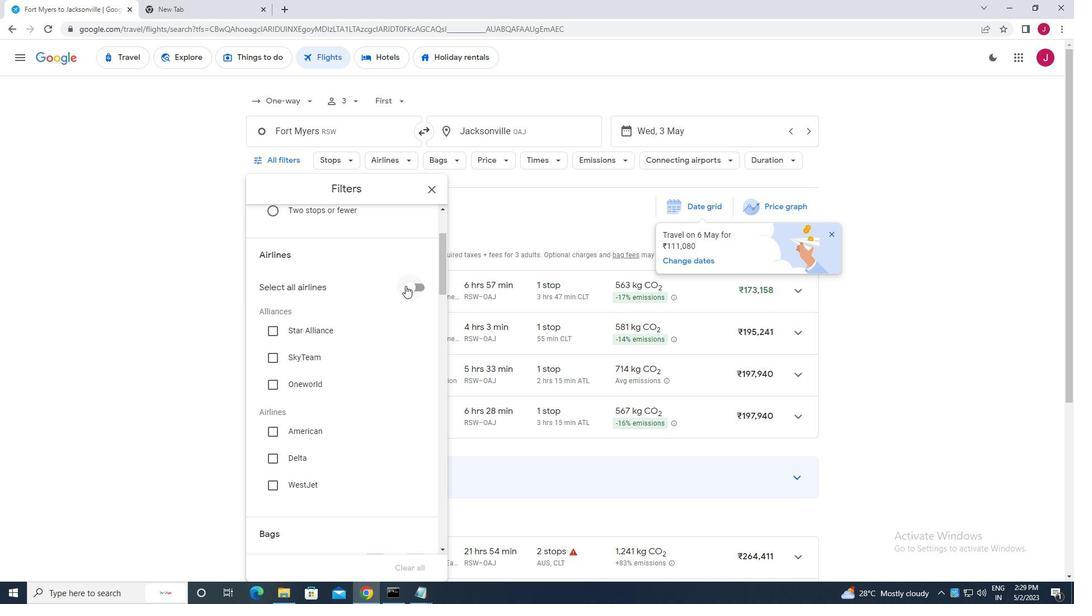 
Action: Mouse scrolled (404, 285) with delta (0, 0)
Screenshot: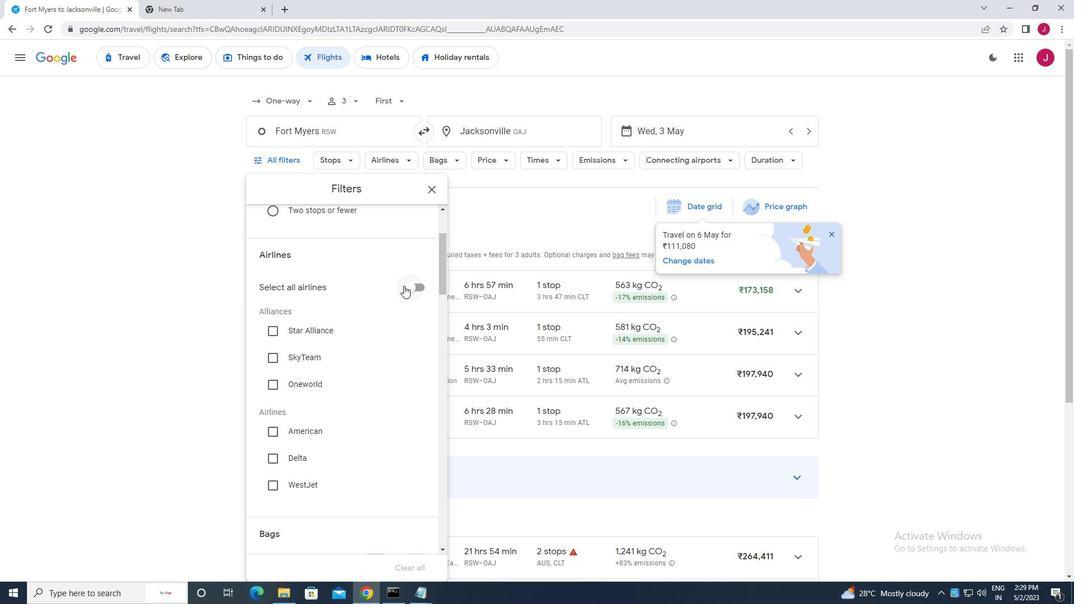 
Action: Mouse scrolled (404, 285) with delta (0, 0)
Screenshot: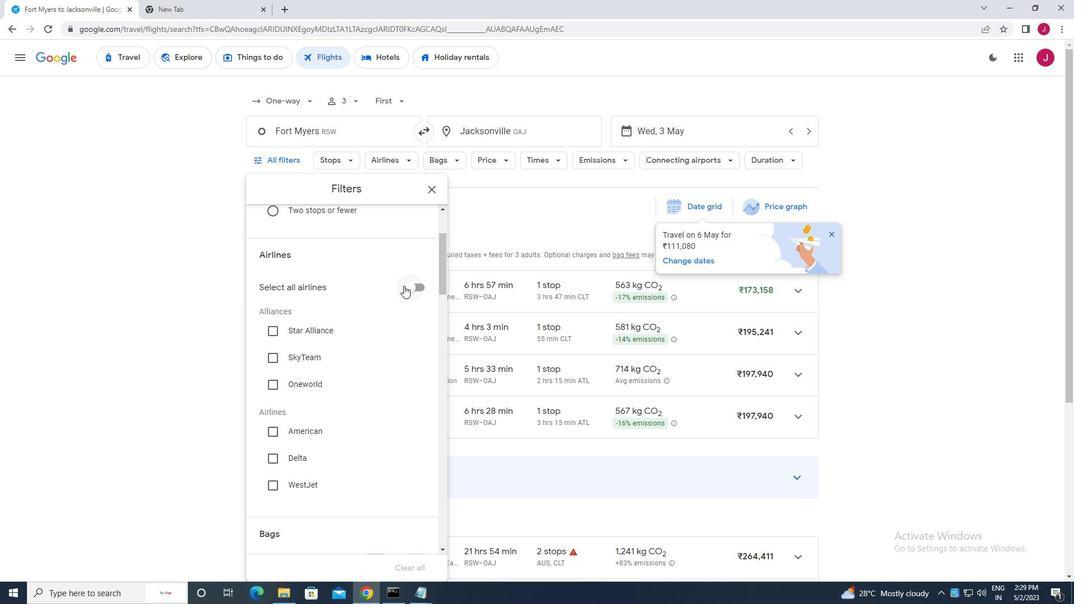 
Action: Mouse moved to (342, 338)
Screenshot: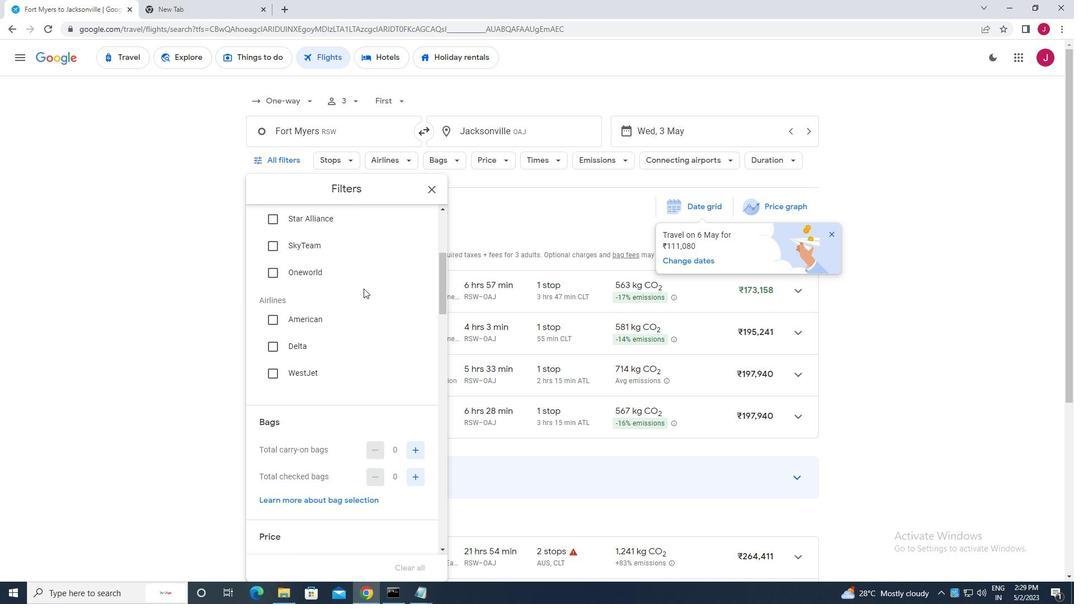 
Action: Mouse scrolled (342, 337) with delta (0, 0)
Screenshot: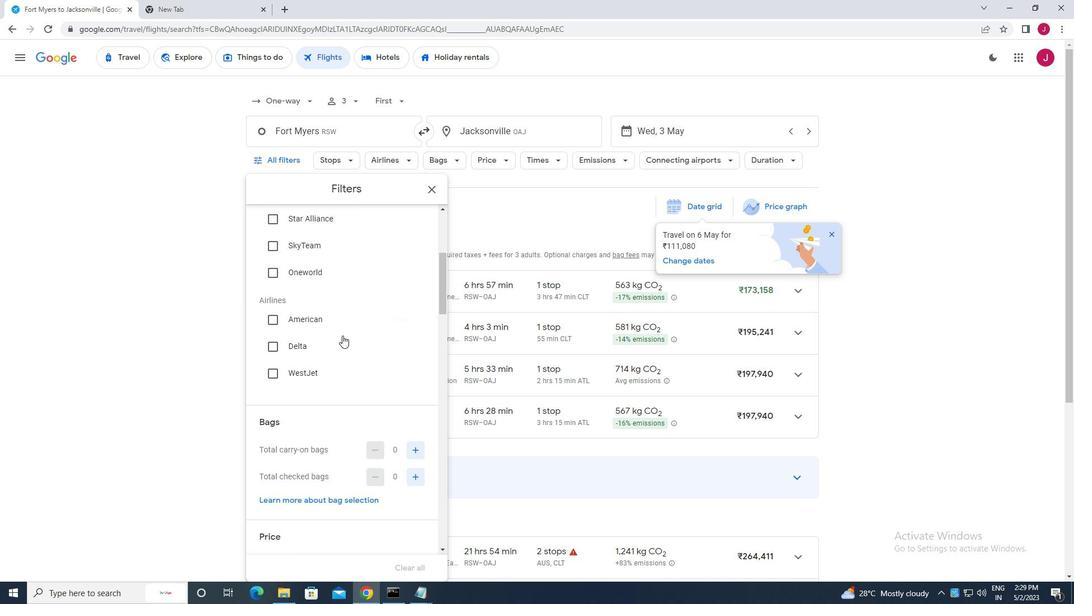 
Action: Mouse moved to (347, 342)
Screenshot: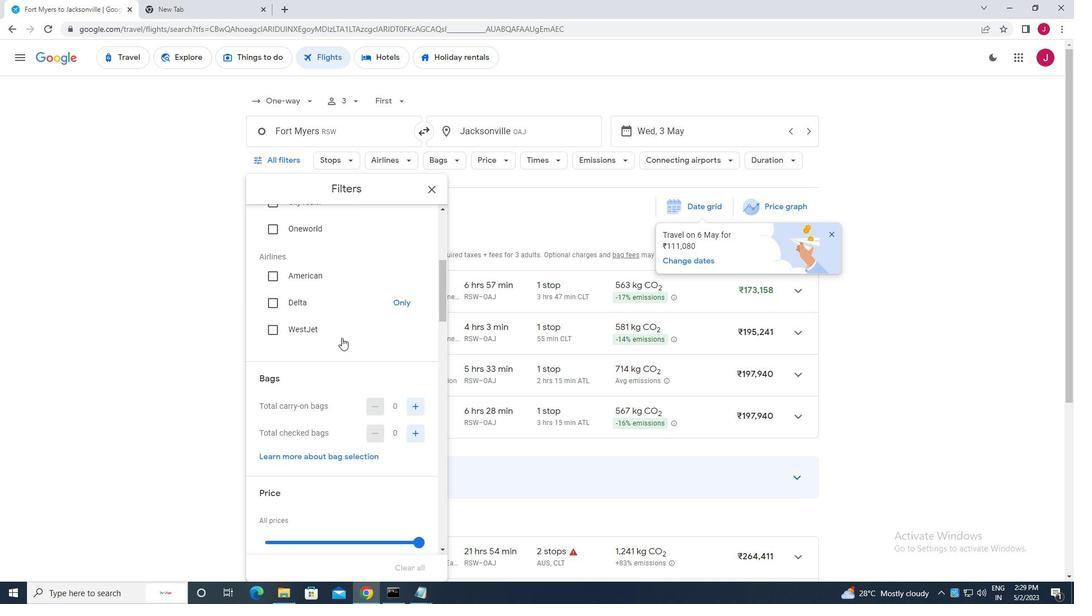 
Action: Mouse scrolled (347, 342) with delta (0, 0)
Screenshot: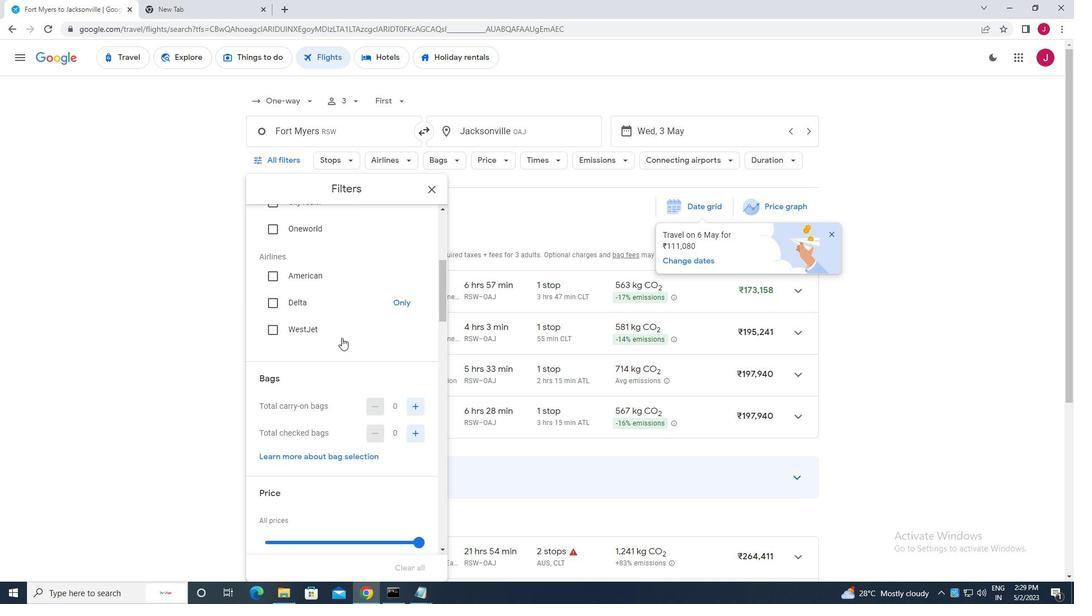 
Action: Mouse moved to (414, 365)
Screenshot: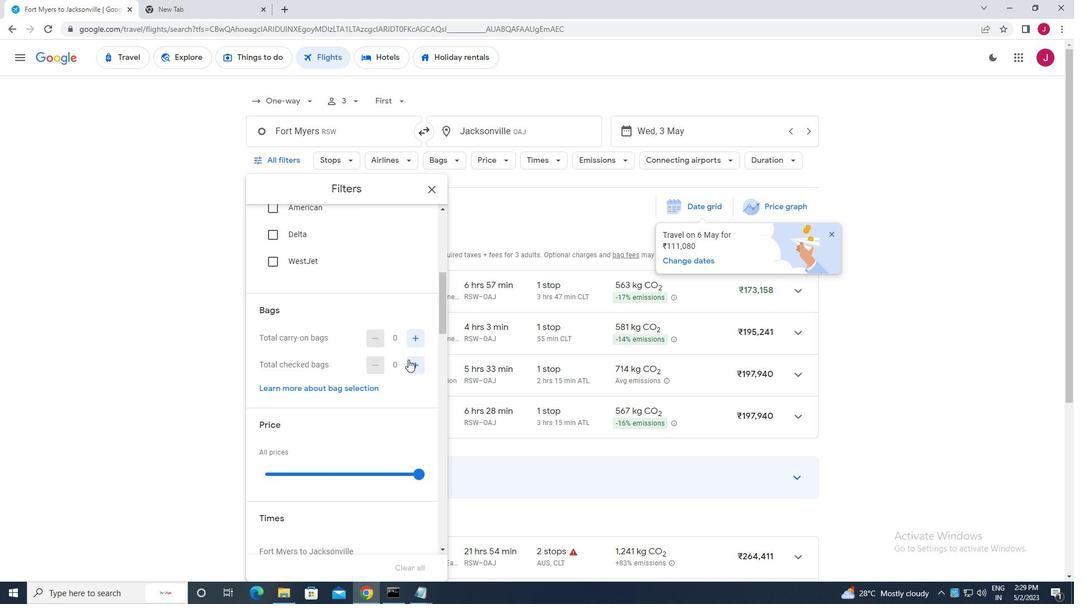 
Action: Mouse pressed left at (414, 365)
Screenshot: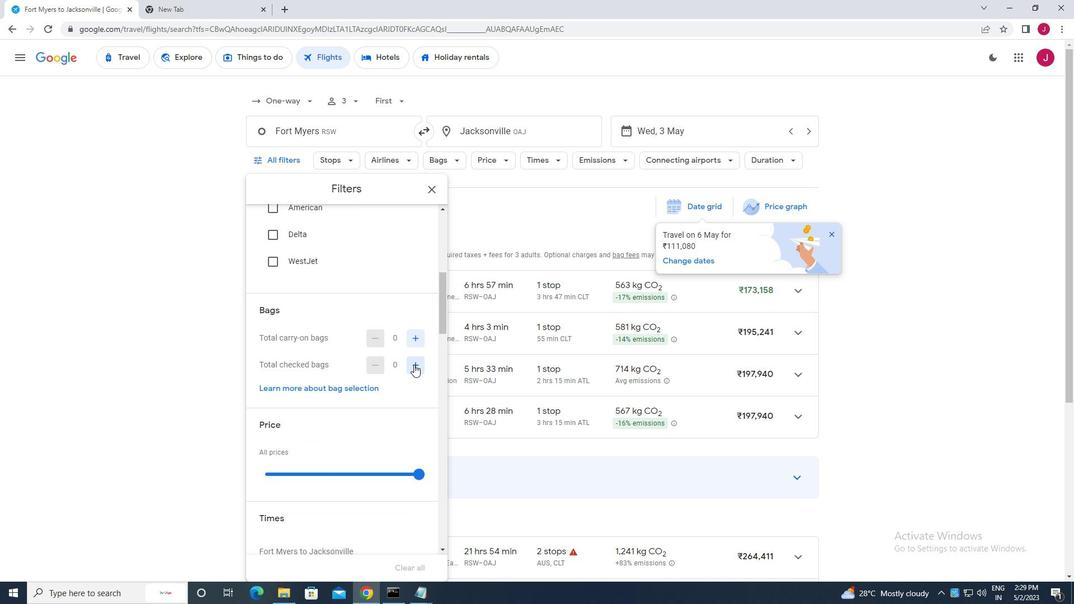 
Action: Mouse pressed left at (414, 365)
Screenshot: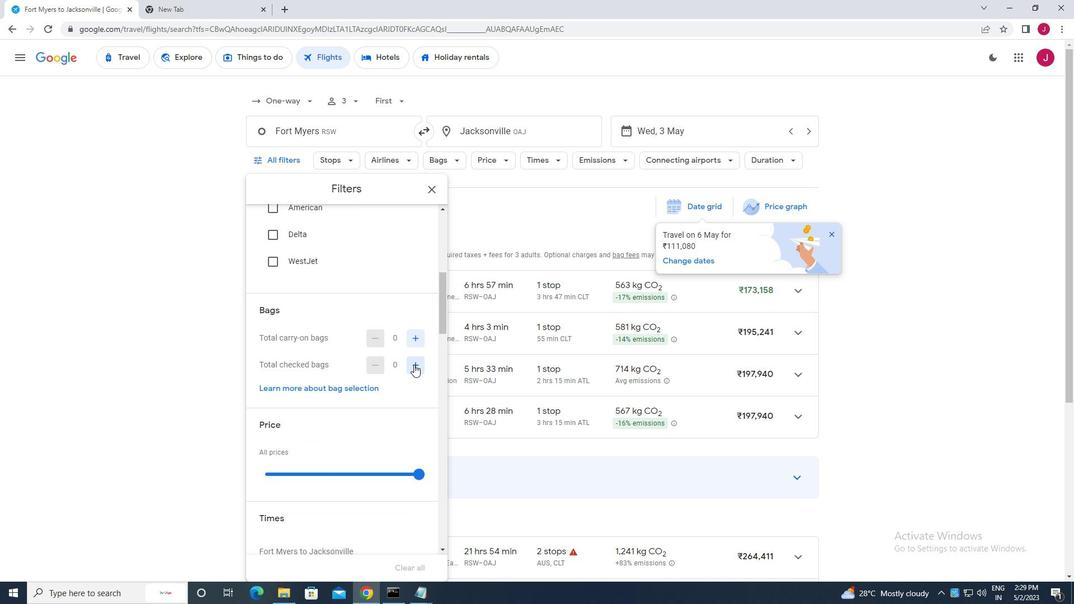 
Action: Mouse moved to (397, 382)
Screenshot: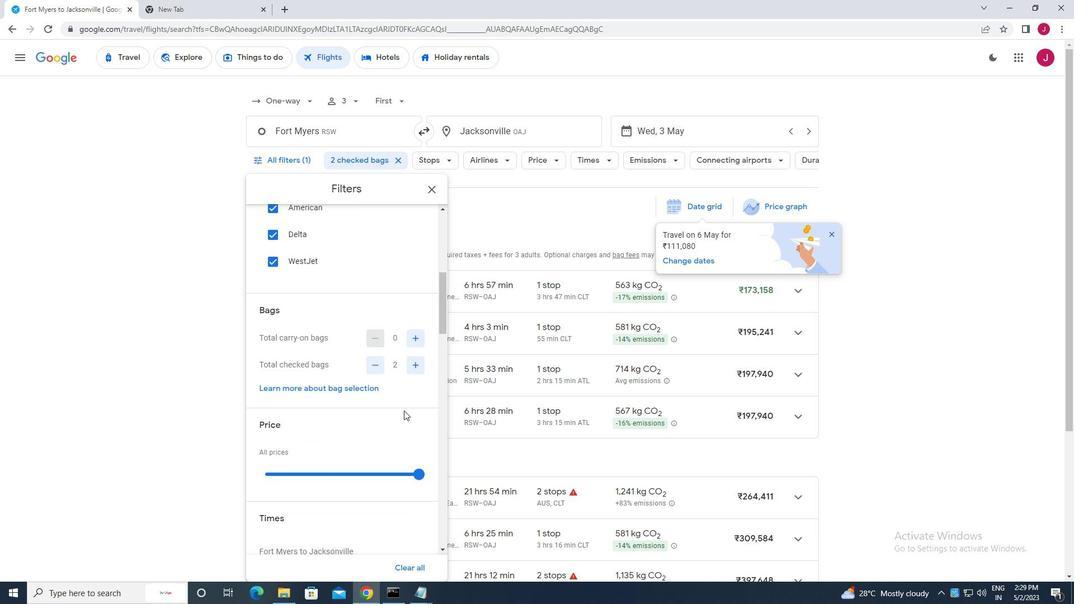 
Action: Mouse scrolled (397, 381) with delta (0, 0)
Screenshot: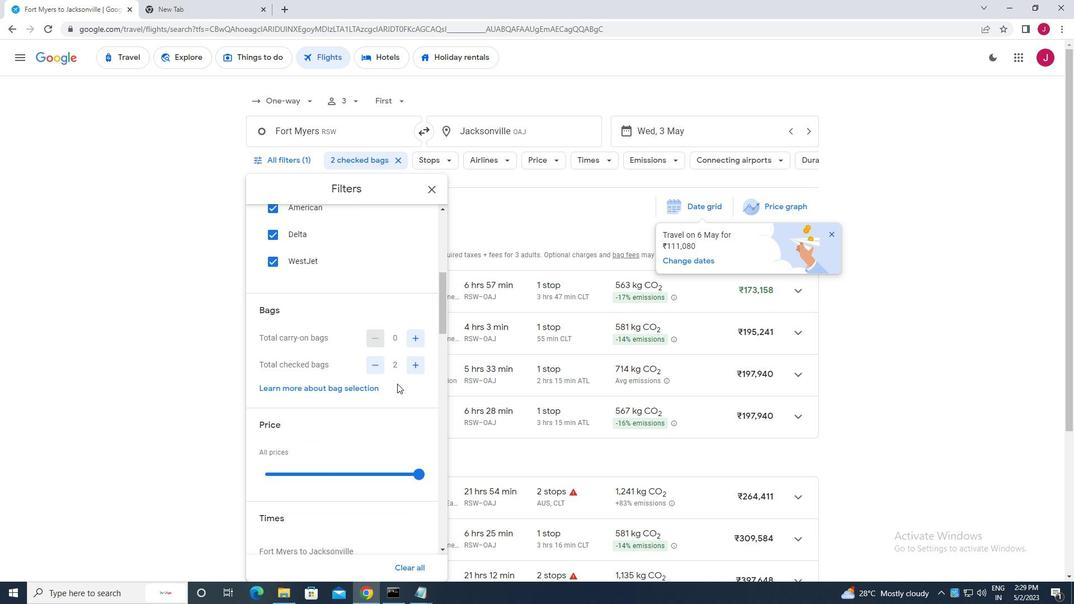 
Action: Mouse scrolled (397, 381) with delta (0, 0)
Screenshot: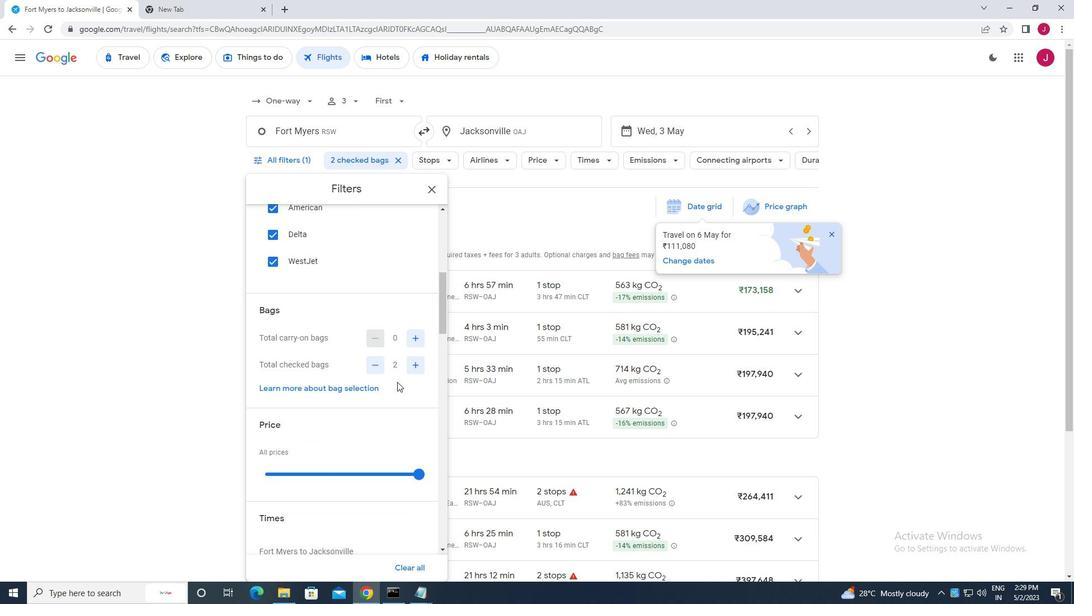 
Action: Mouse moved to (422, 363)
Screenshot: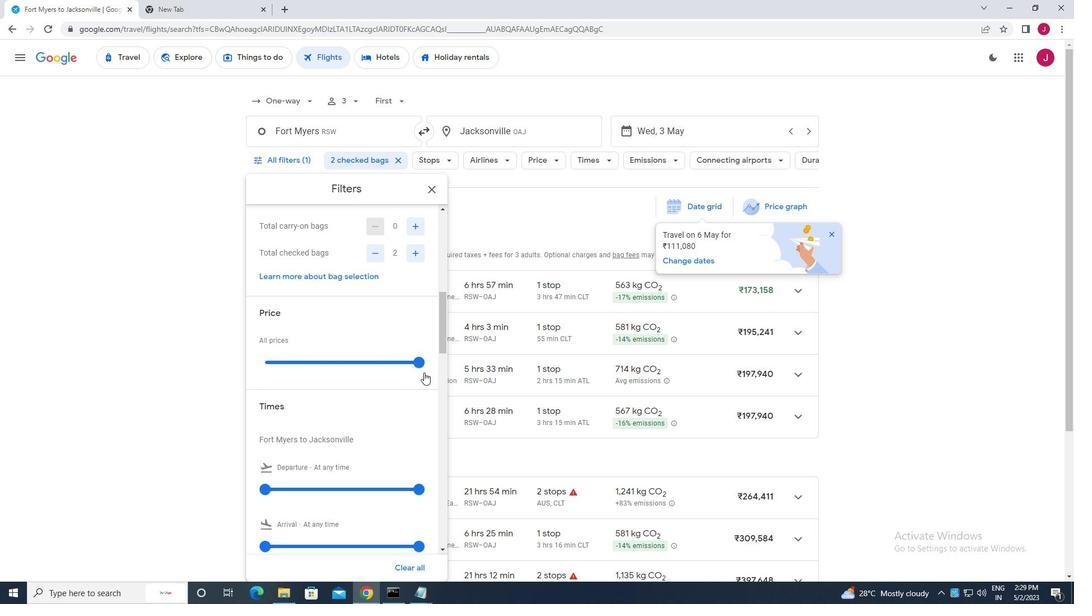 
Action: Mouse pressed left at (422, 363)
Screenshot: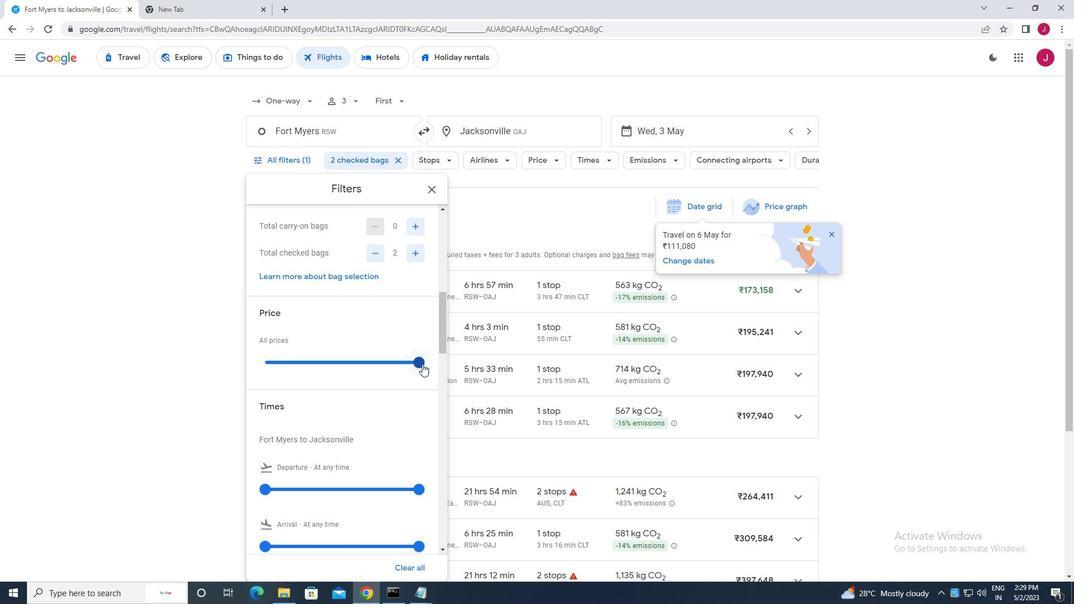 
Action: Mouse moved to (337, 333)
Screenshot: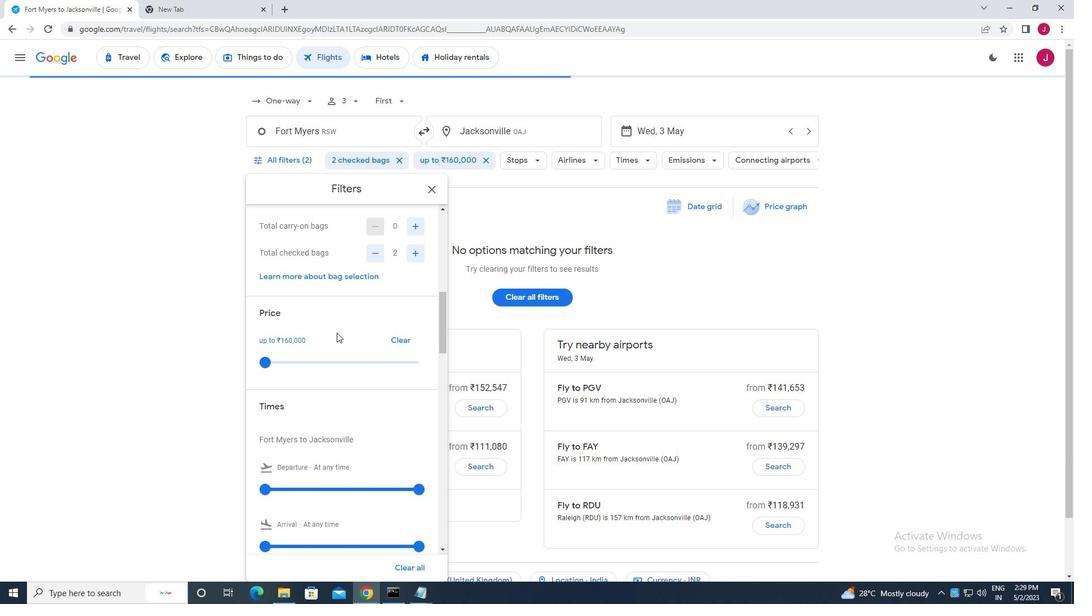 
Action: Mouse scrolled (337, 333) with delta (0, 0)
Screenshot: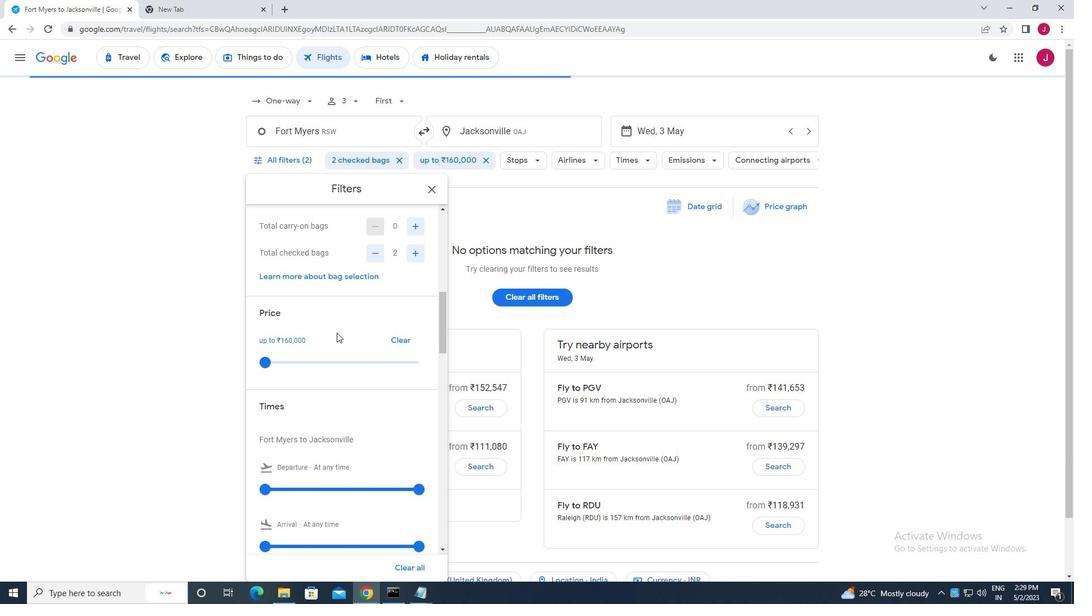 
Action: Mouse moved to (337, 334)
Screenshot: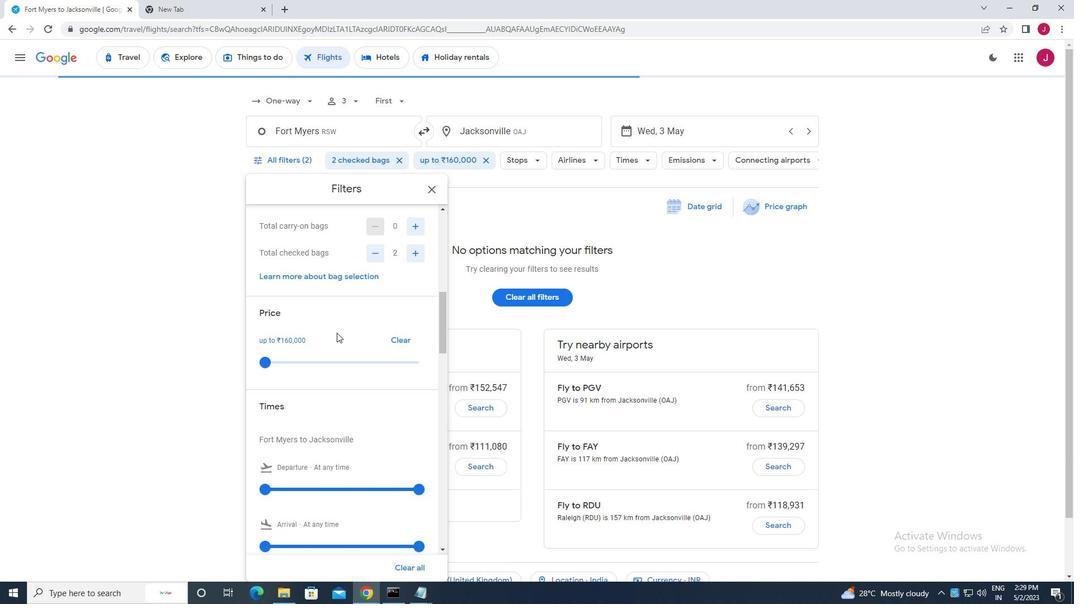 
Action: Mouse scrolled (337, 333) with delta (0, 0)
Screenshot: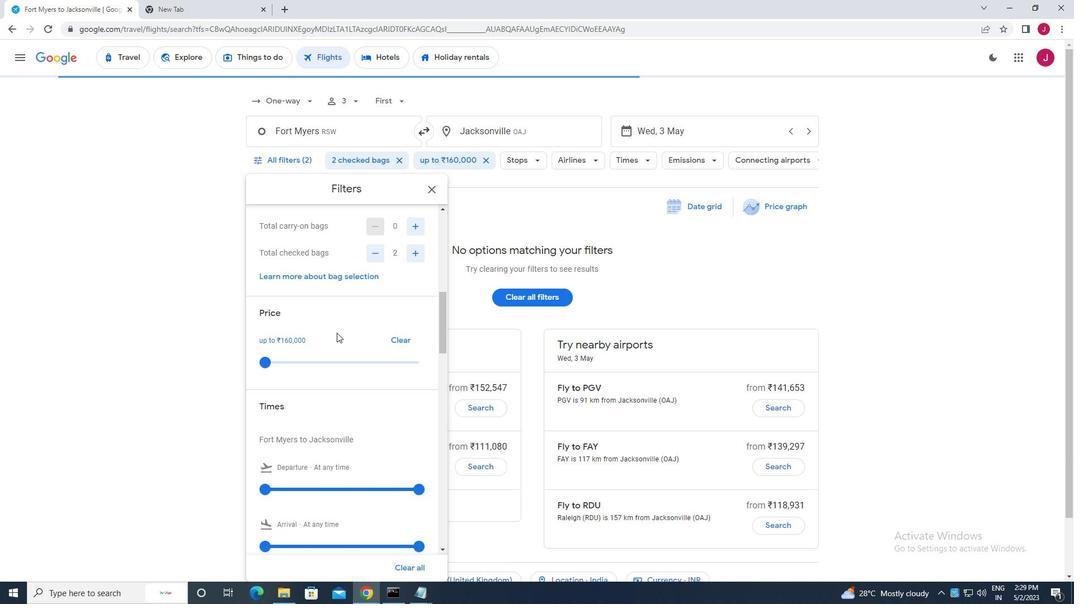 
Action: Mouse moved to (266, 375)
Screenshot: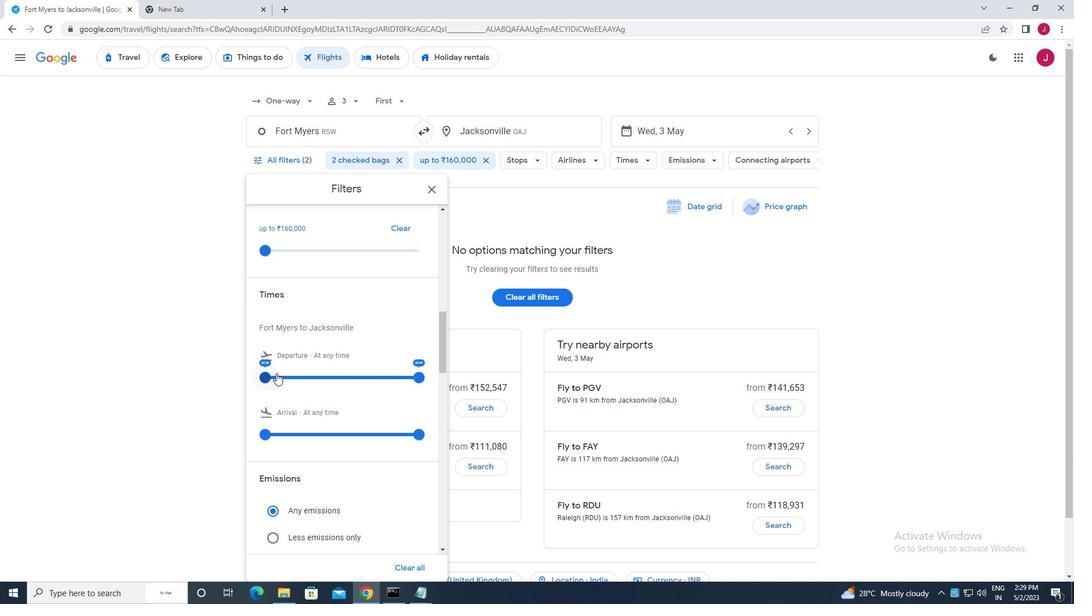 
Action: Mouse pressed left at (266, 375)
Screenshot: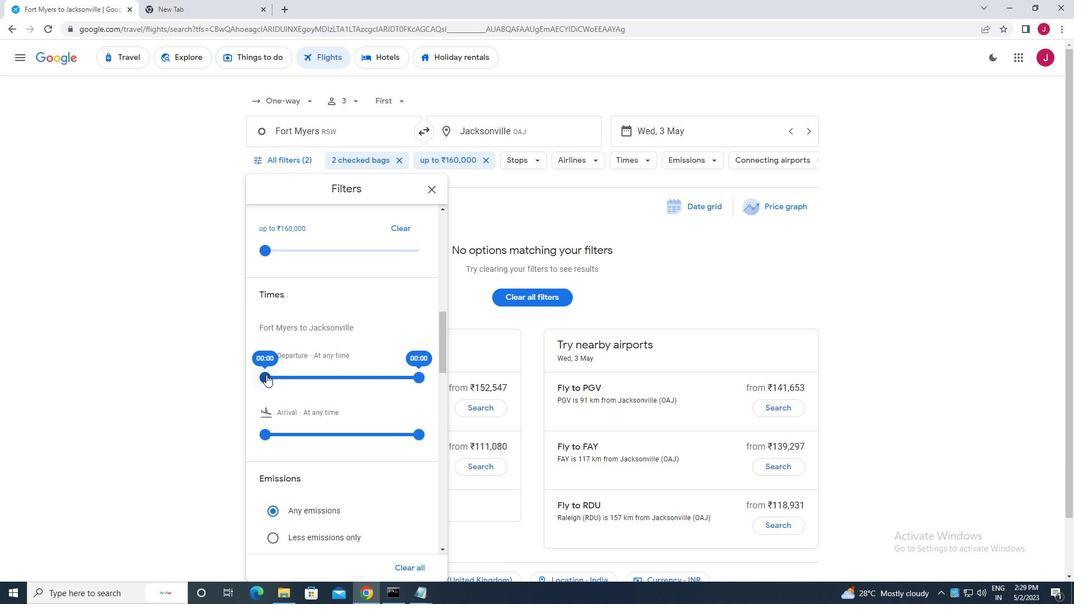 
Action: Mouse moved to (415, 377)
Screenshot: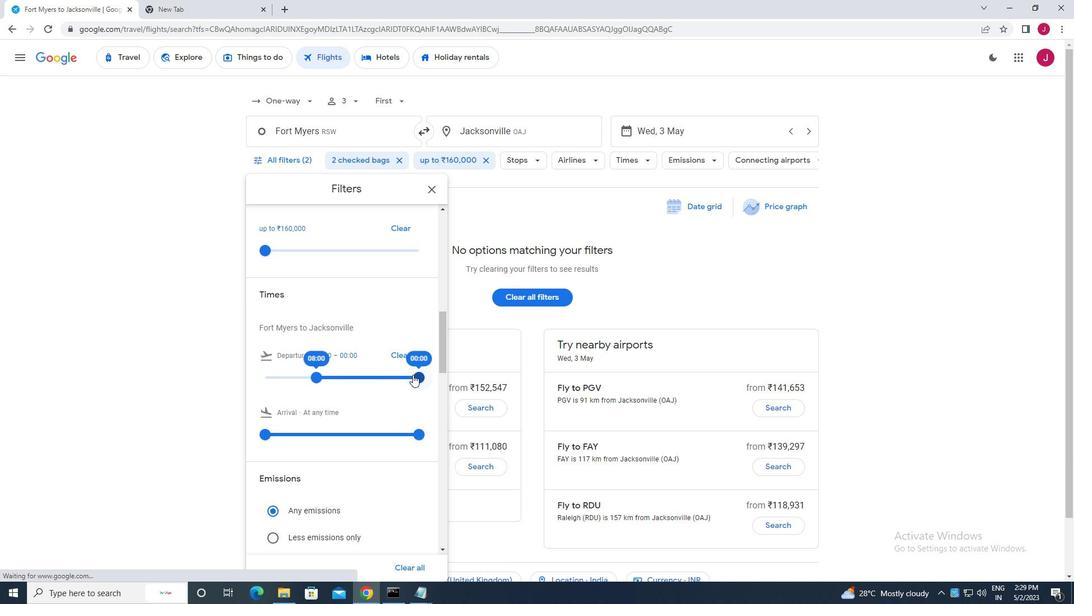 
Action: Mouse pressed left at (415, 377)
Screenshot: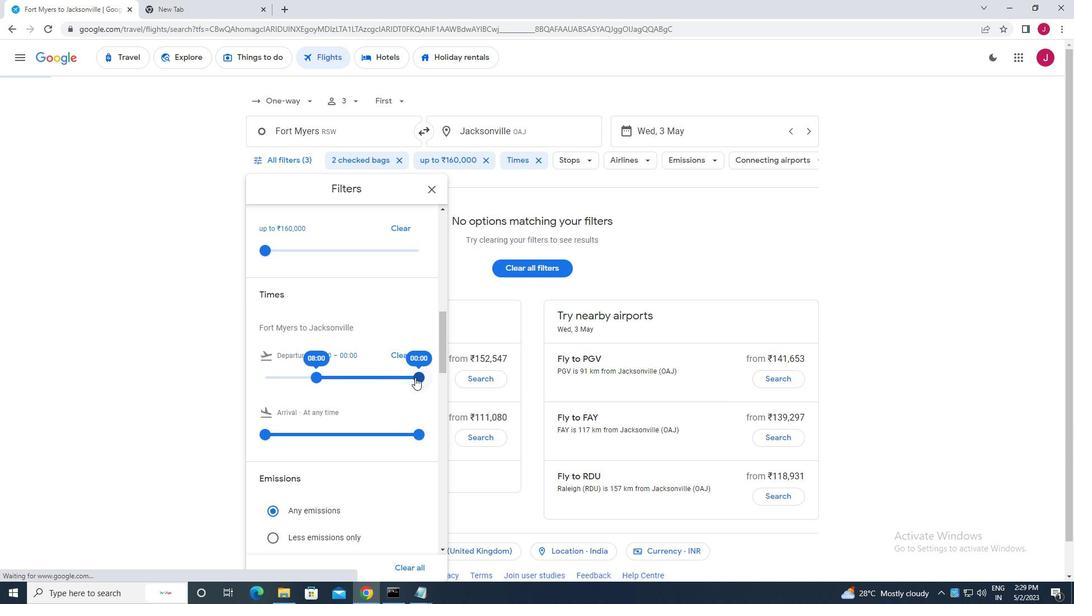 
Action: Mouse moved to (432, 189)
Screenshot: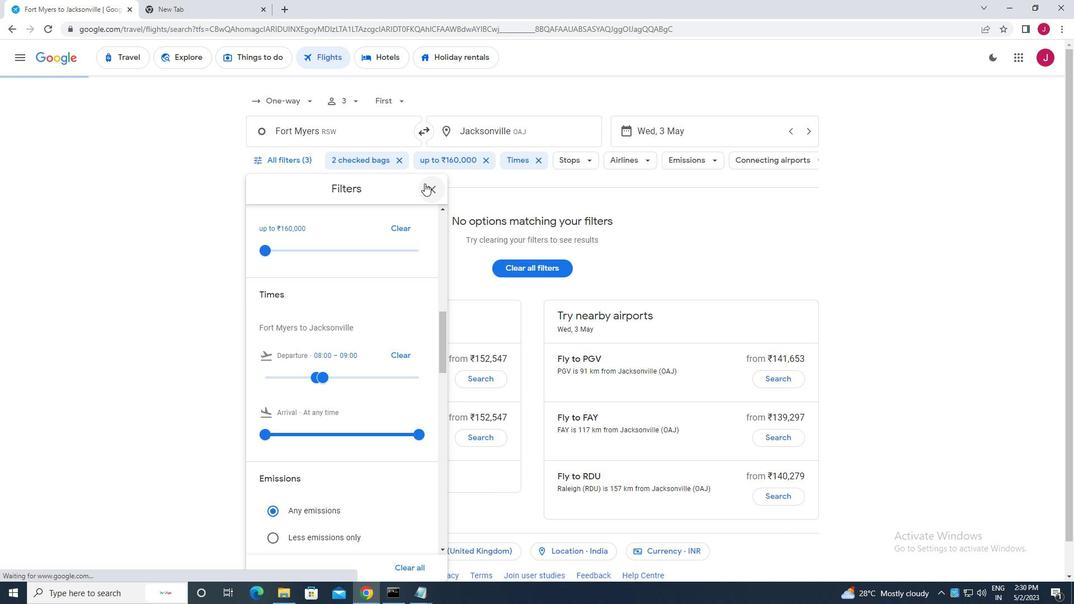 
Action: Mouse pressed left at (432, 189)
Screenshot: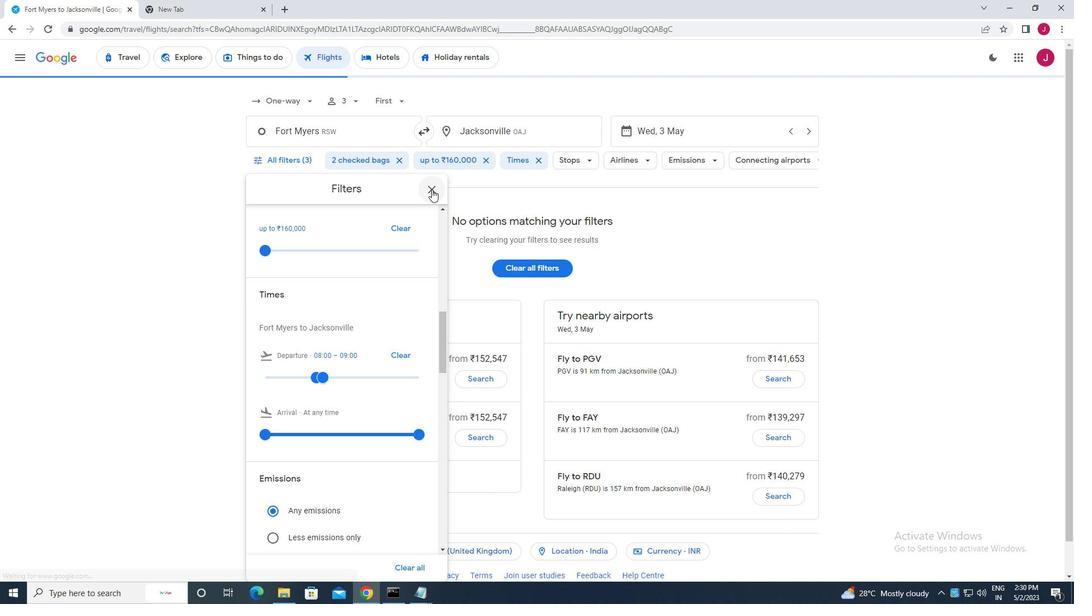 
Action: Mouse moved to (433, 192)
Screenshot: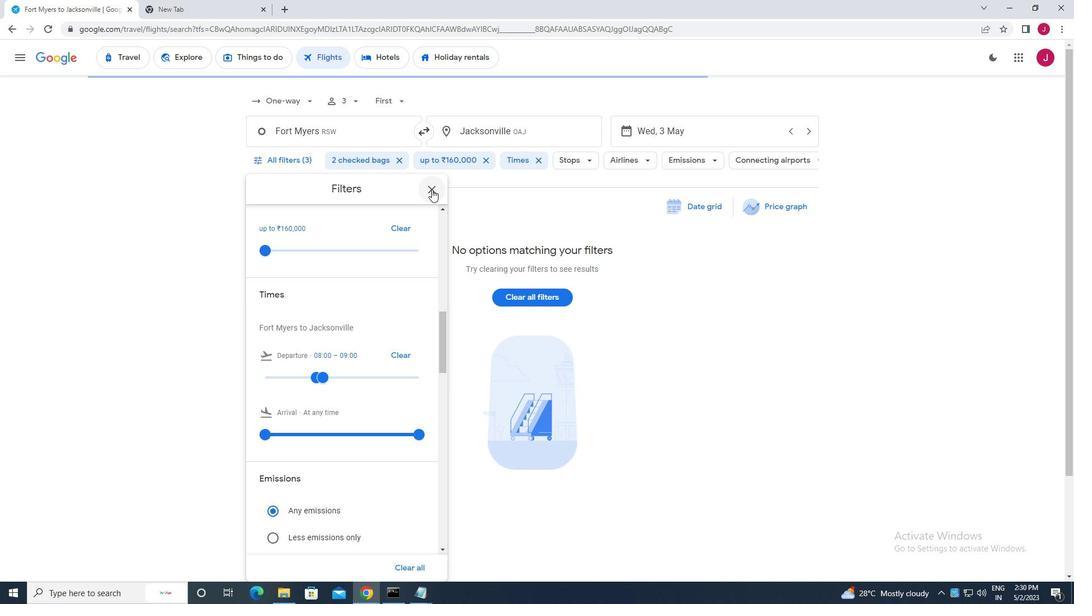 
